 Task: Search one way flight ticket for 2 adults, 4 children and 1 infant on lap in business from Petersburg: Petersburg James A. Johnson Airport to Fort Wayne: Fort Wayne International Airport on 5-4-2023. Choice of flights is Royal air maroc. Number of bags: 8 checked bags. Price is upto 20000. Outbound departure time preference is 22:00.
Action: Mouse moved to (306, 260)
Screenshot: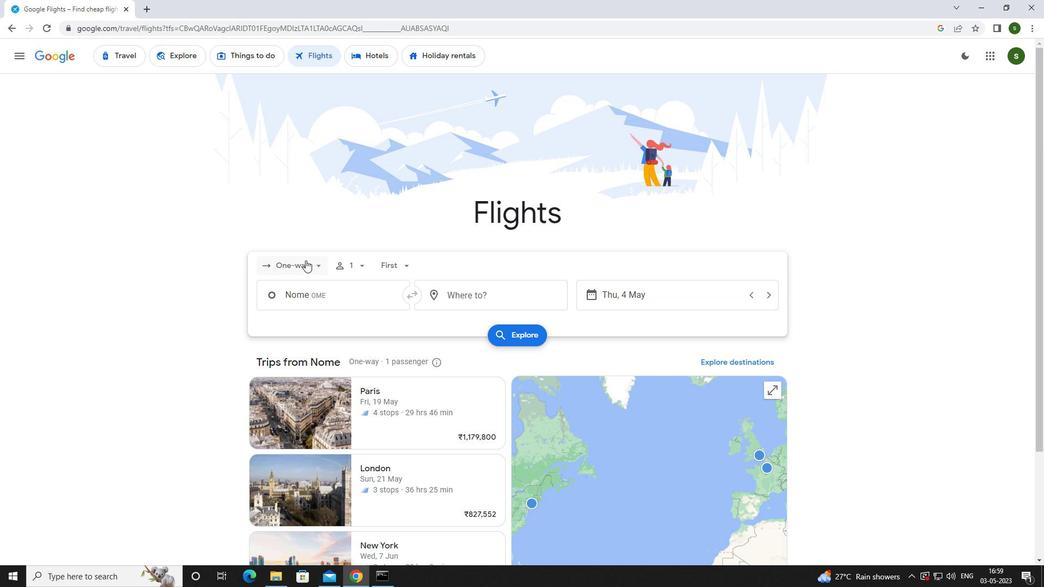 
Action: Mouse pressed left at (306, 260)
Screenshot: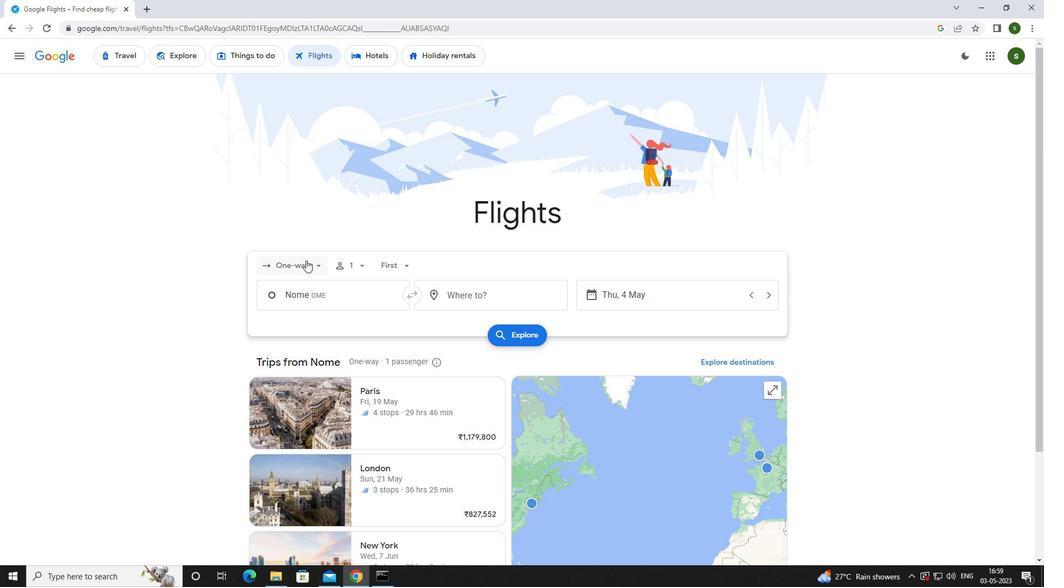 
Action: Mouse moved to (310, 313)
Screenshot: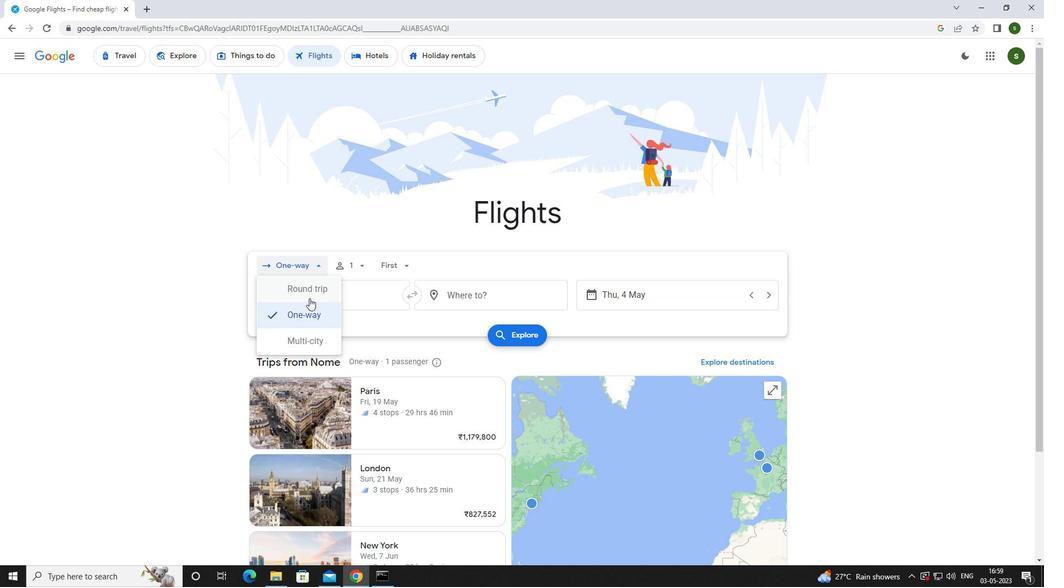
Action: Mouse pressed left at (310, 313)
Screenshot: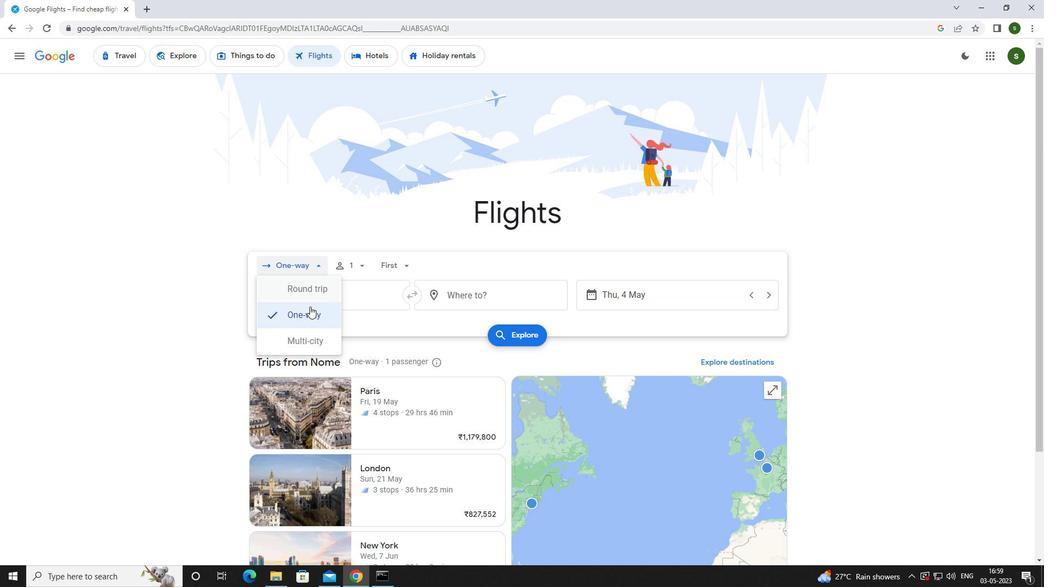 
Action: Mouse moved to (363, 262)
Screenshot: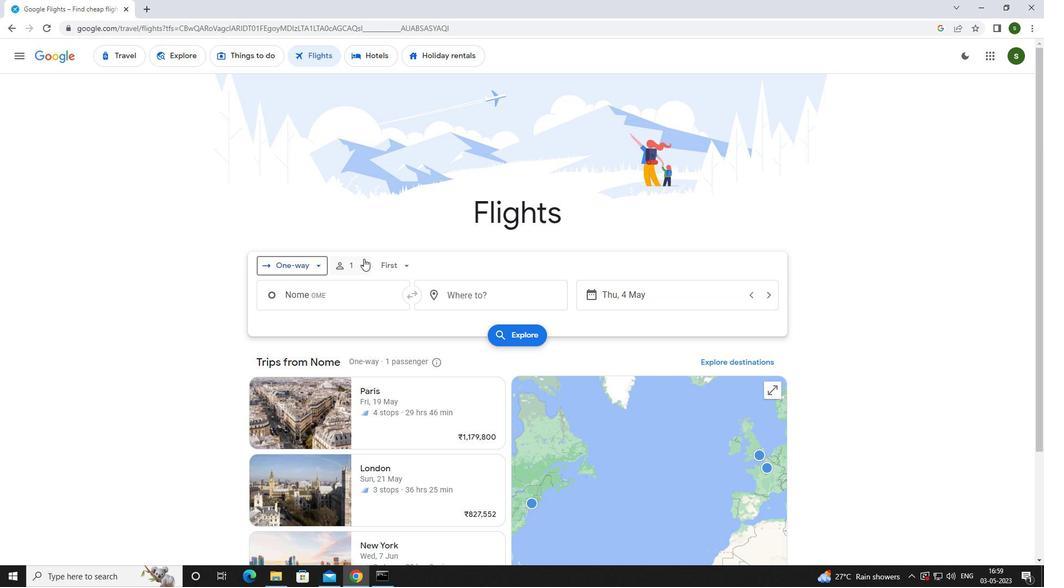 
Action: Mouse pressed left at (363, 262)
Screenshot: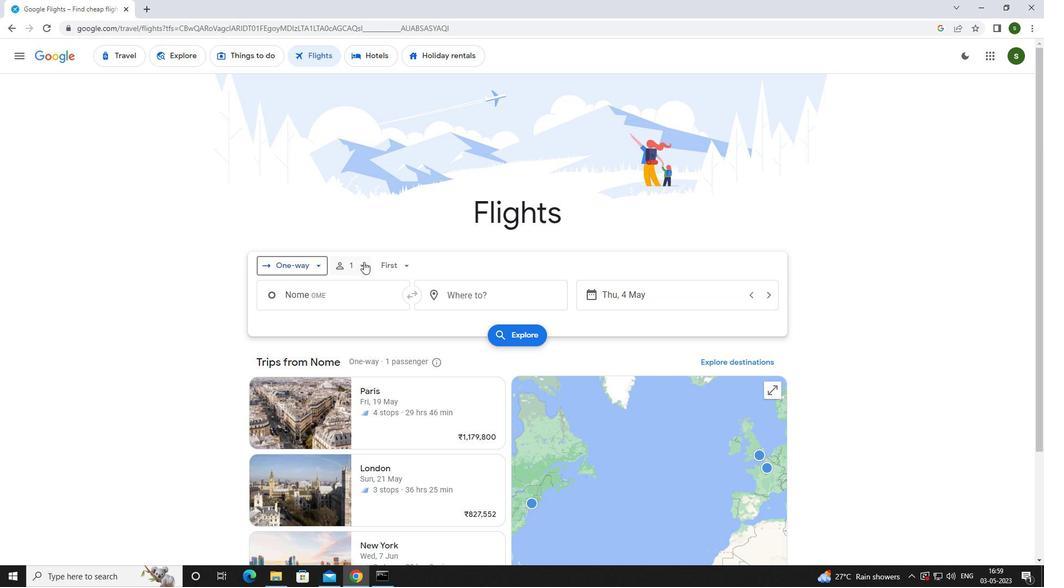 
Action: Mouse moved to (445, 295)
Screenshot: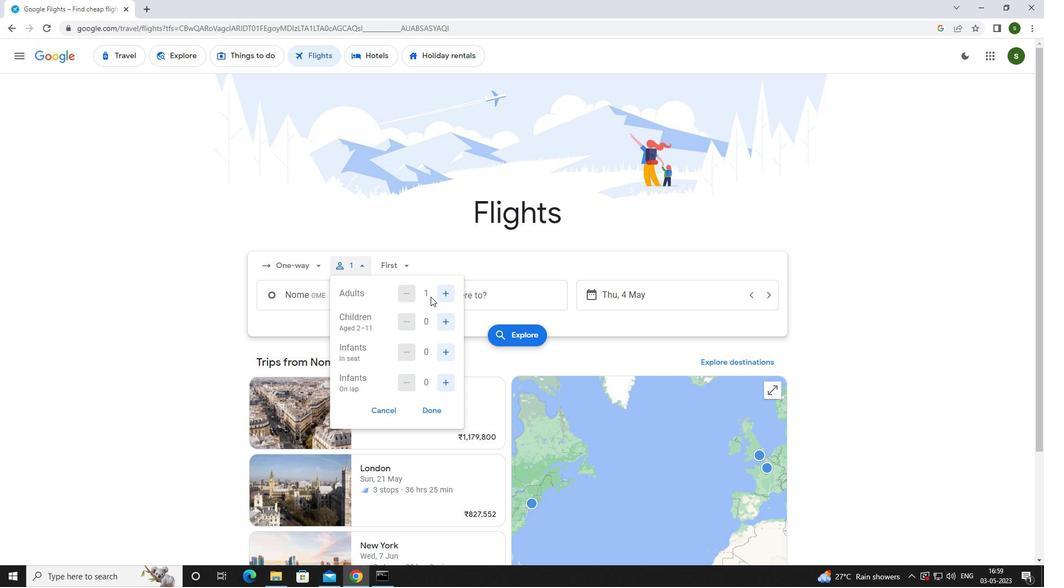 
Action: Mouse pressed left at (445, 295)
Screenshot: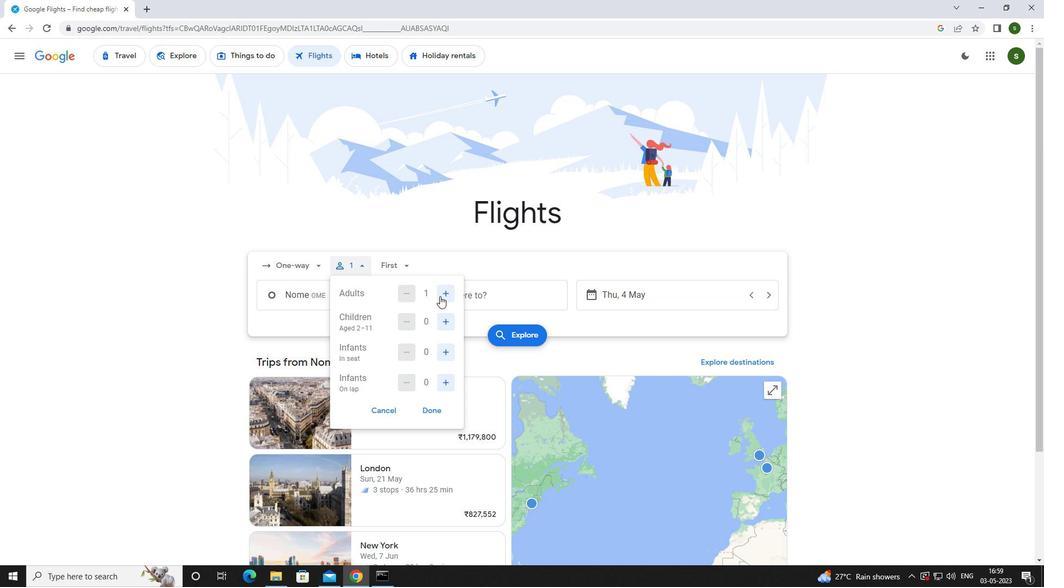 
Action: Mouse moved to (442, 320)
Screenshot: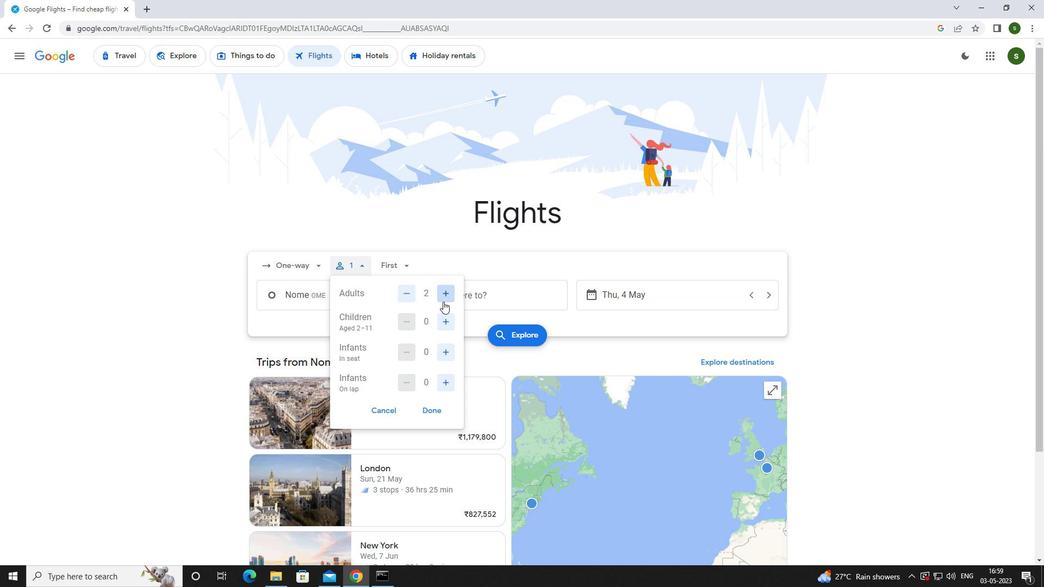 
Action: Mouse pressed left at (442, 320)
Screenshot: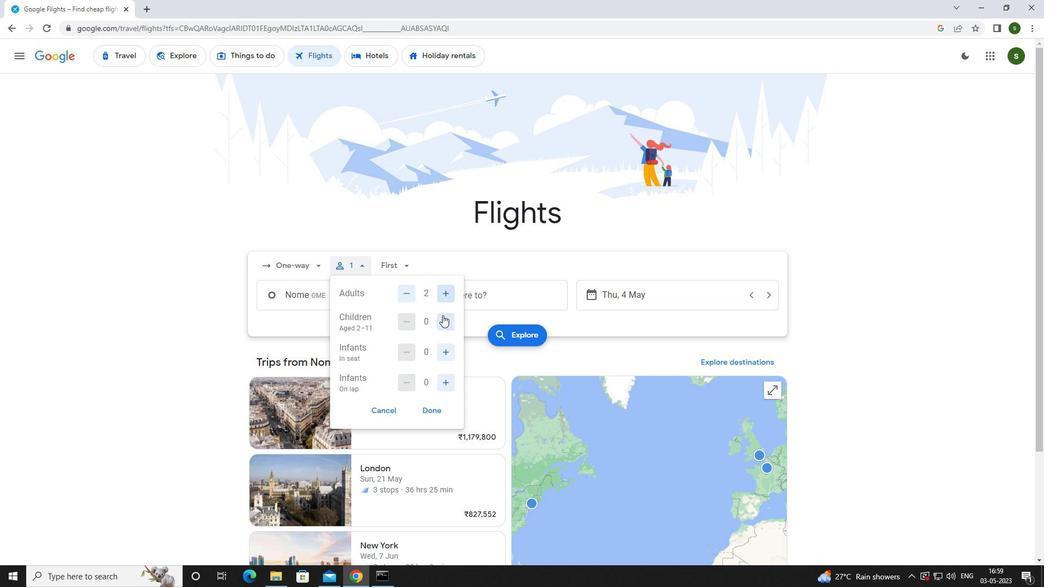 
Action: Mouse moved to (442, 320)
Screenshot: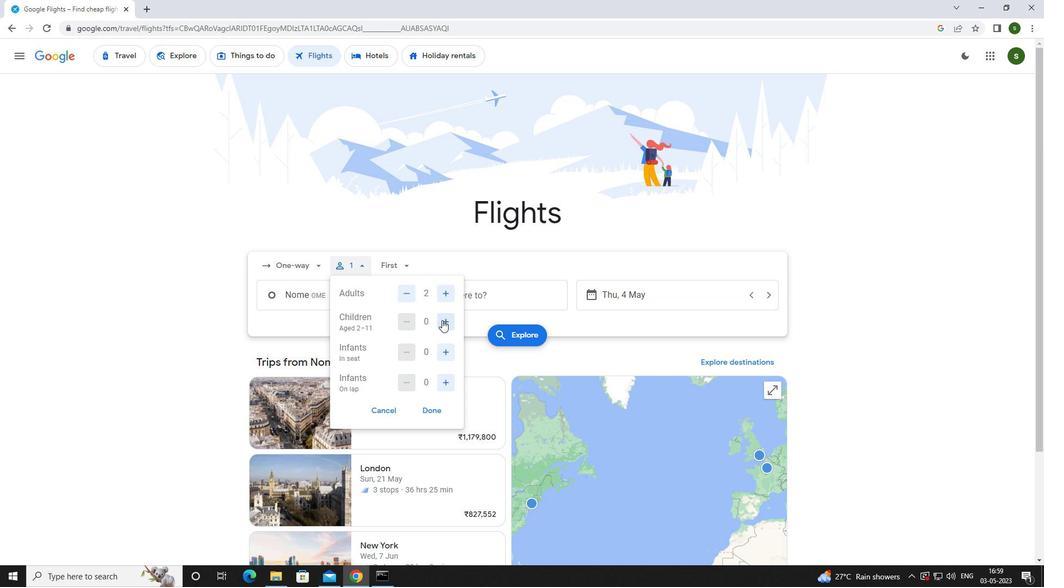 
Action: Mouse pressed left at (442, 320)
Screenshot: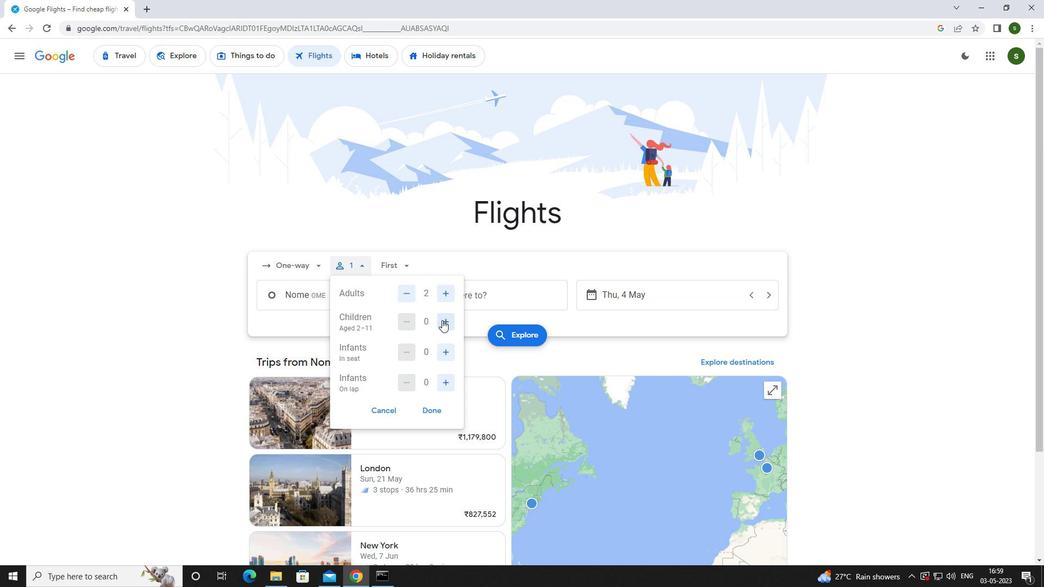 
Action: Mouse pressed left at (442, 320)
Screenshot: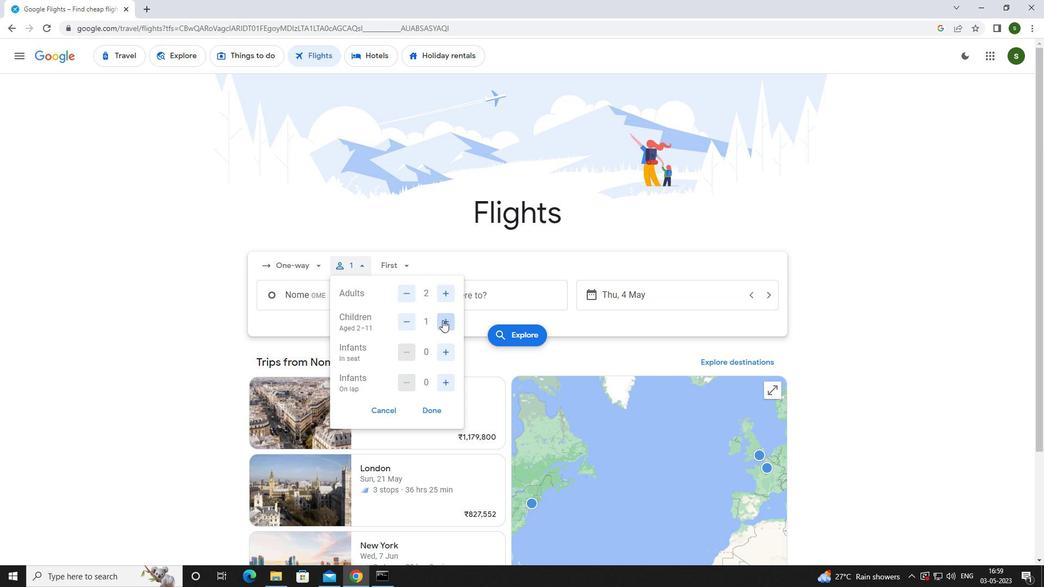 
Action: Mouse pressed left at (442, 320)
Screenshot: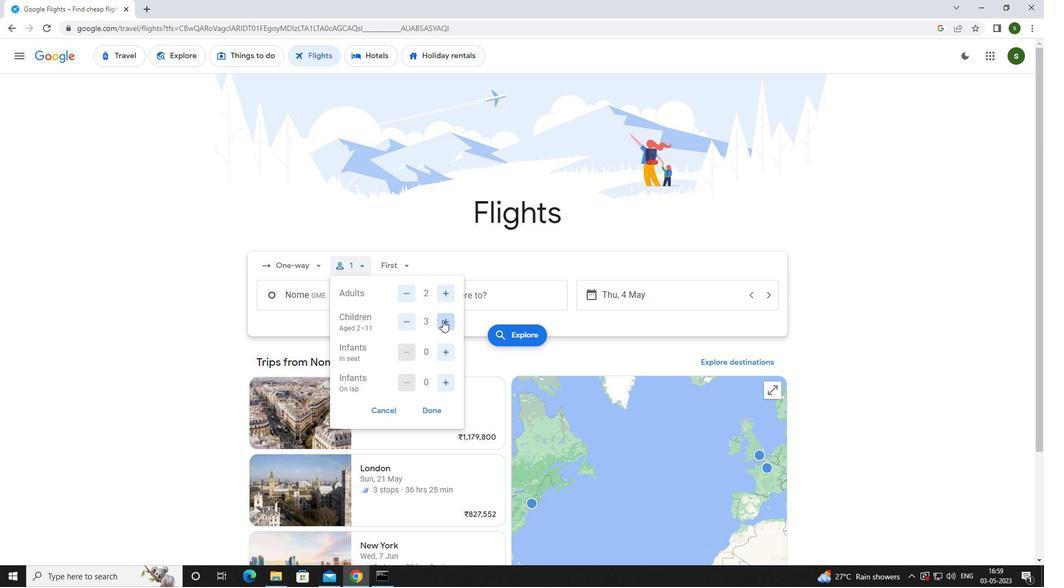 
Action: Mouse moved to (441, 373)
Screenshot: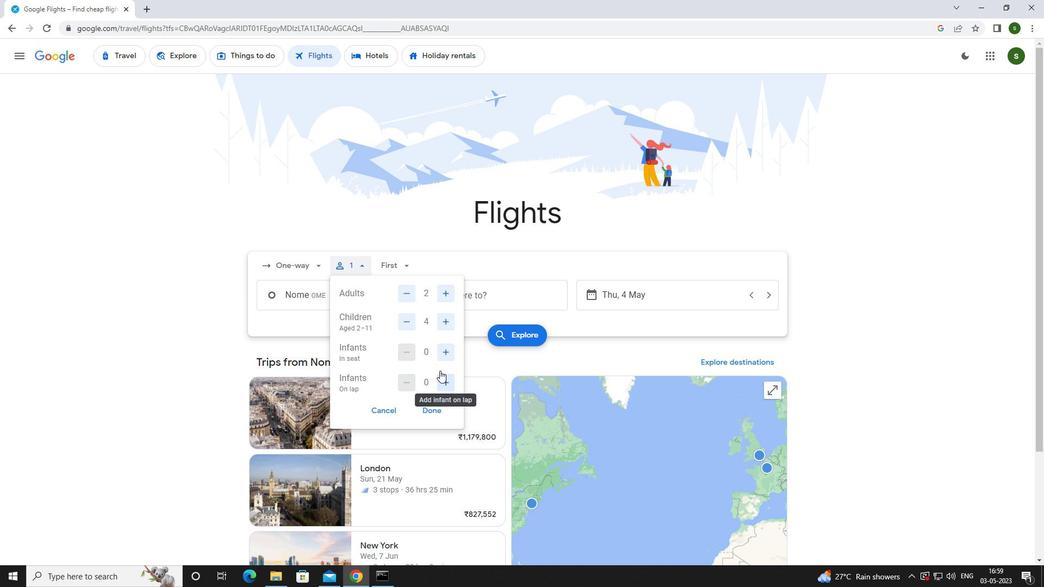 
Action: Mouse pressed left at (441, 373)
Screenshot: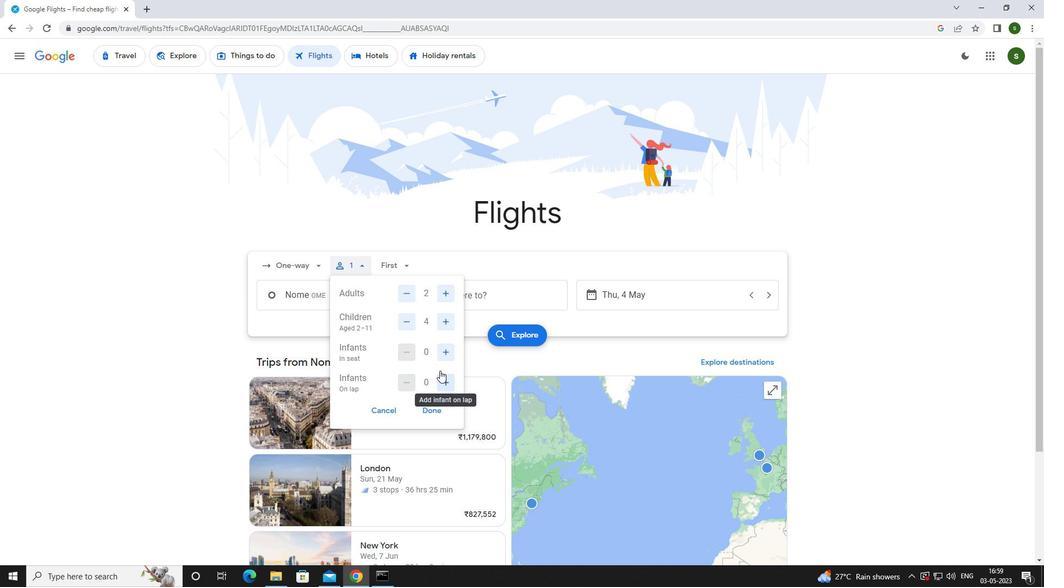 
Action: Mouse moved to (410, 266)
Screenshot: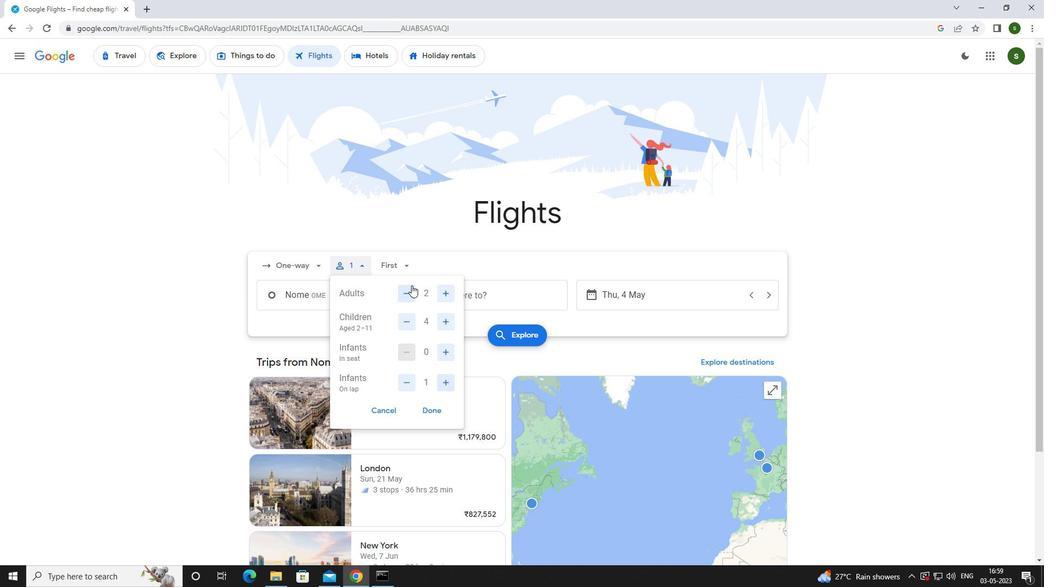 
Action: Mouse pressed left at (410, 266)
Screenshot: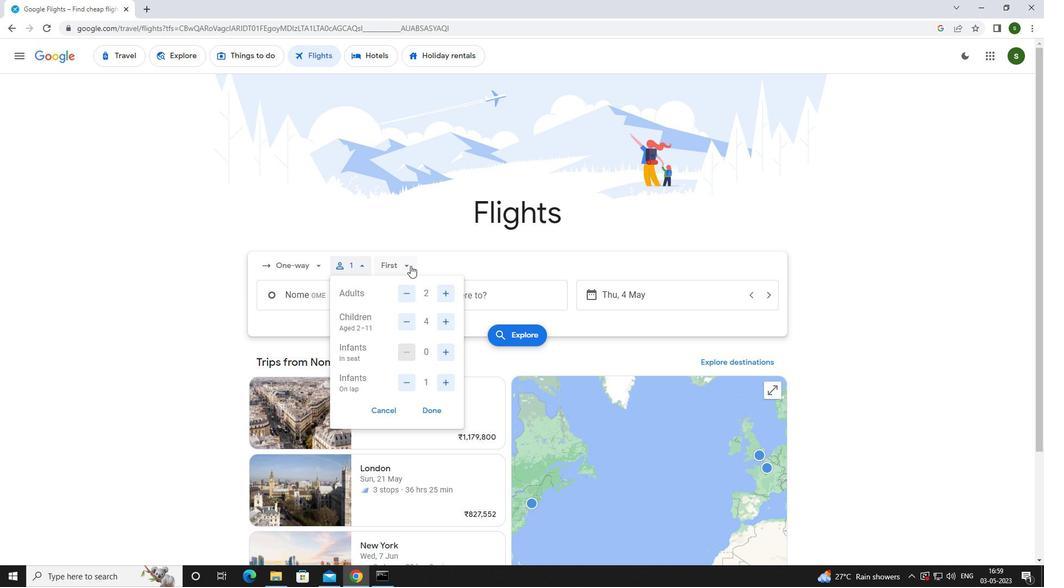 
Action: Mouse moved to (405, 341)
Screenshot: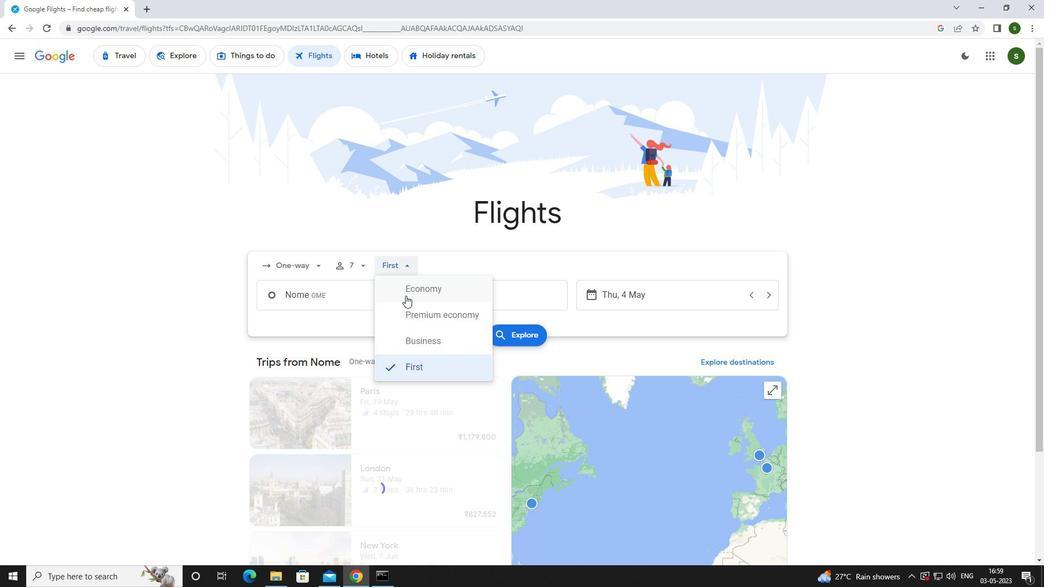 
Action: Mouse pressed left at (405, 341)
Screenshot: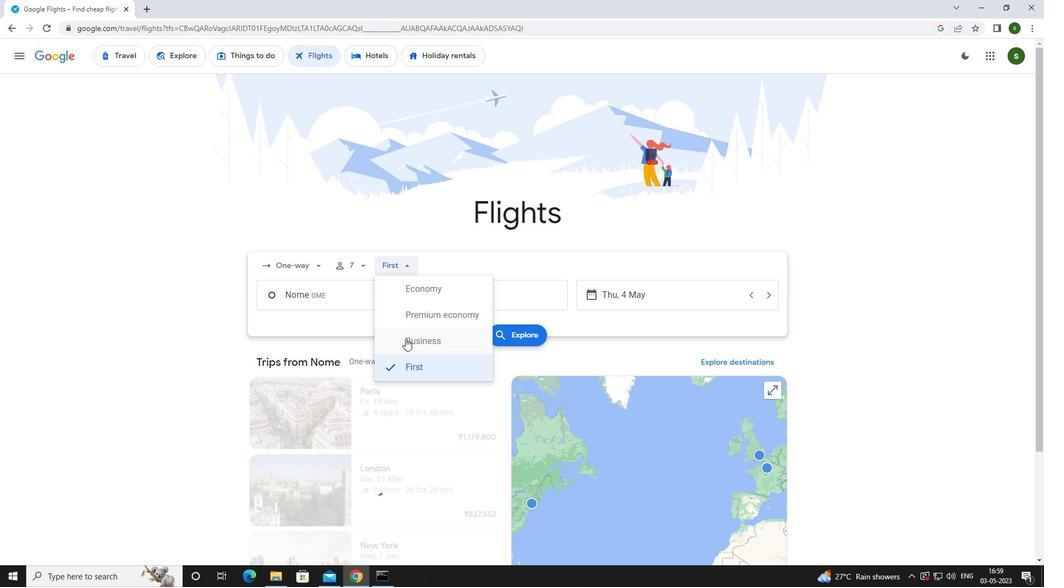 
Action: Mouse moved to (364, 298)
Screenshot: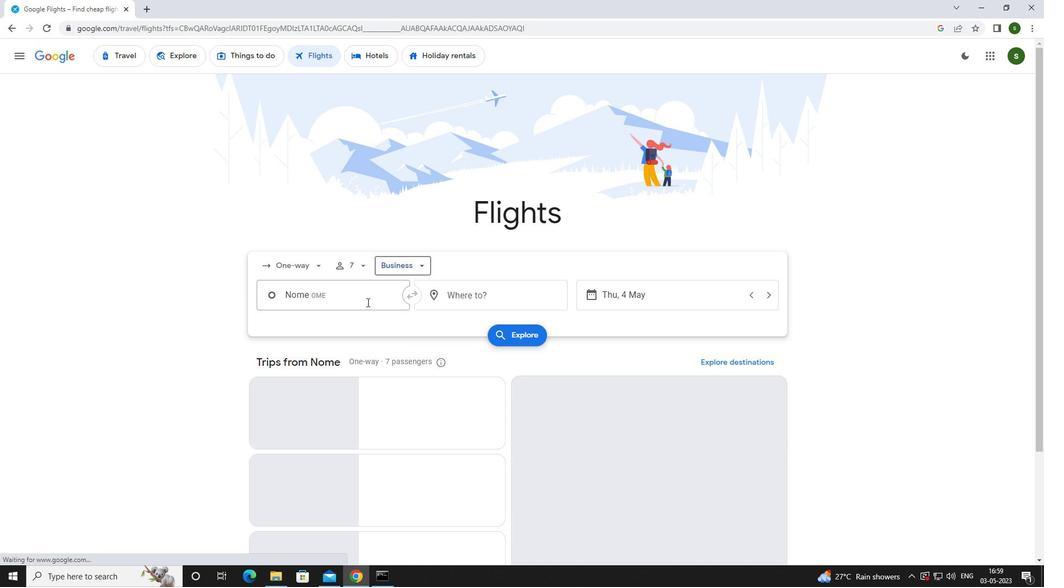 
Action: Mouse pressed left at (364, 298)
Screenshot: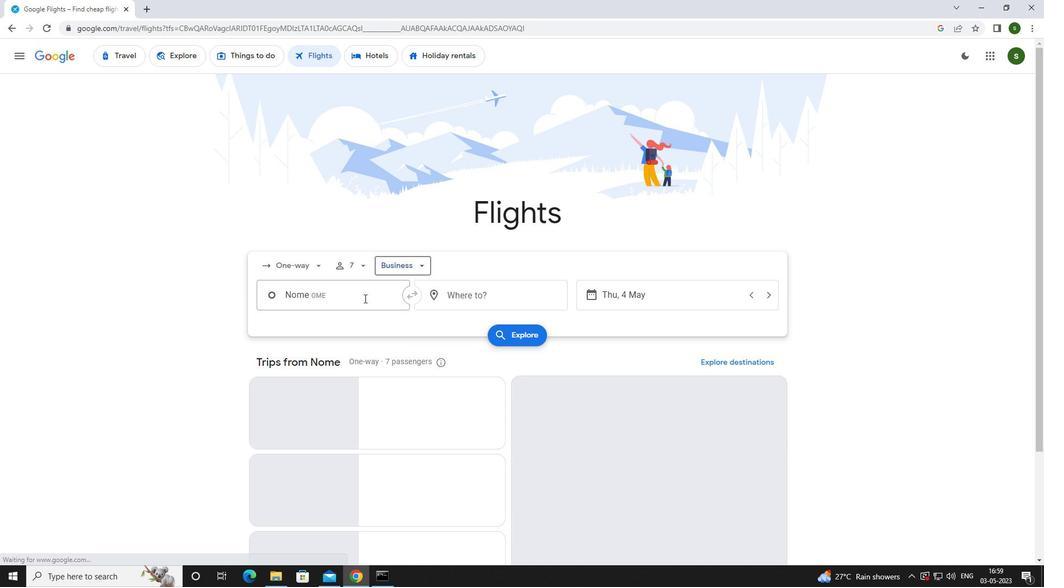 
Action: Mouse moved to (363, 298)
Screenshot: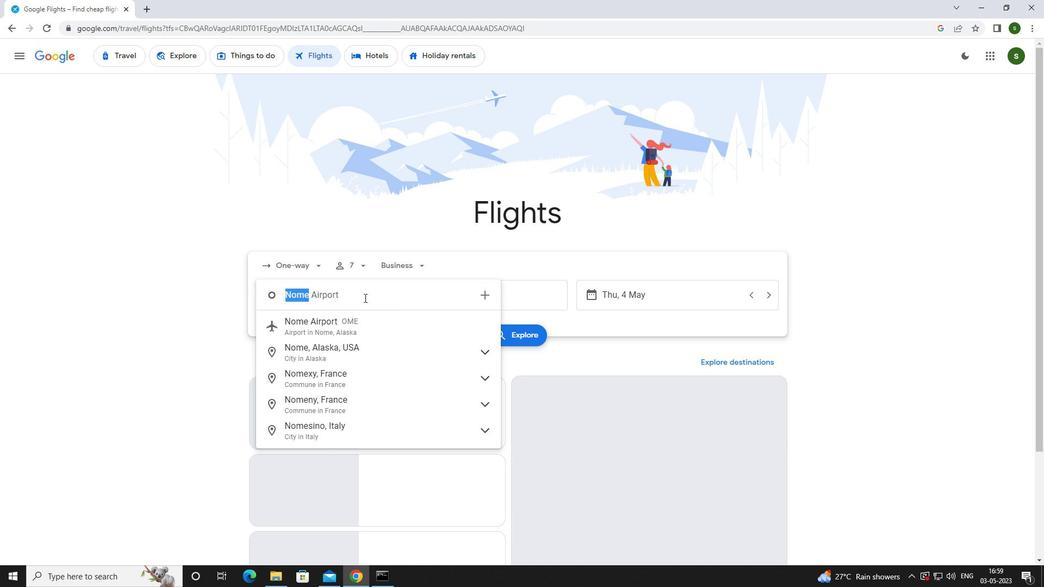 
Action: Key pressed <Key.caps_lock>p<Key.caps_lock>etersburd<Key.backspace>g
Screenshot: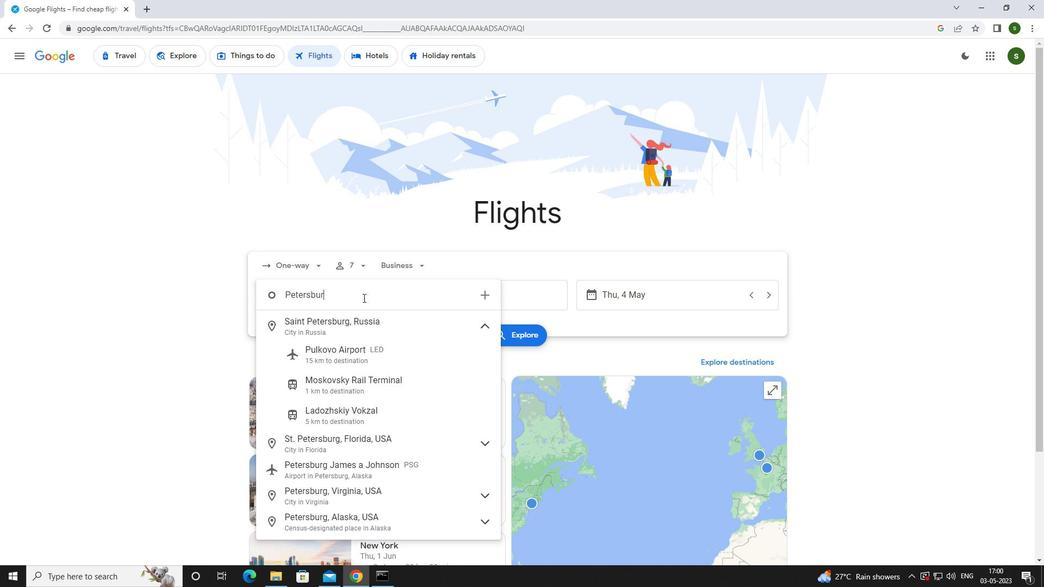 
Action: Mouse moved to (363, 297)
Screenshot: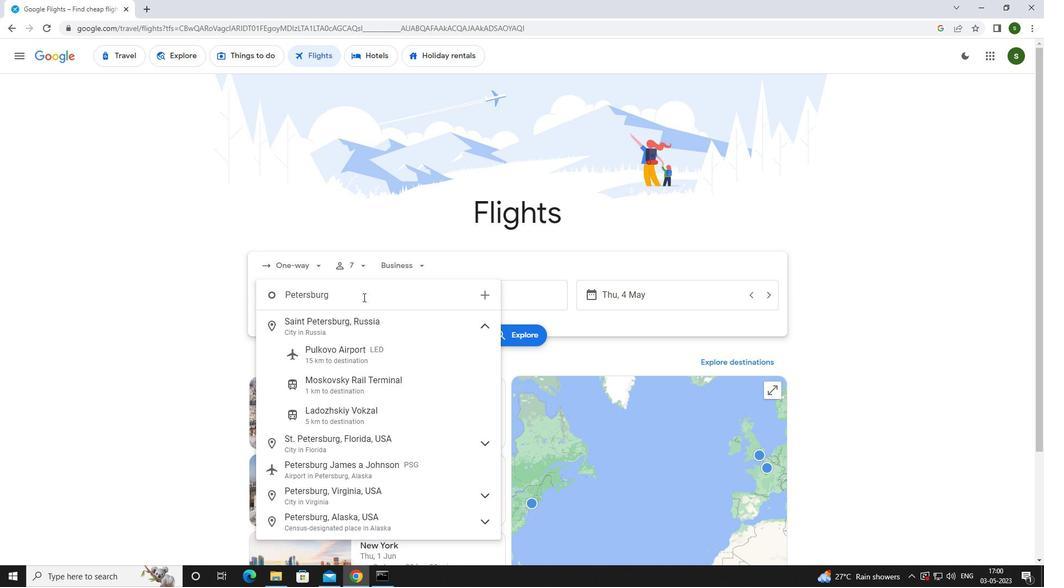 
Action: Key pressed <Key.space>
Screenshot: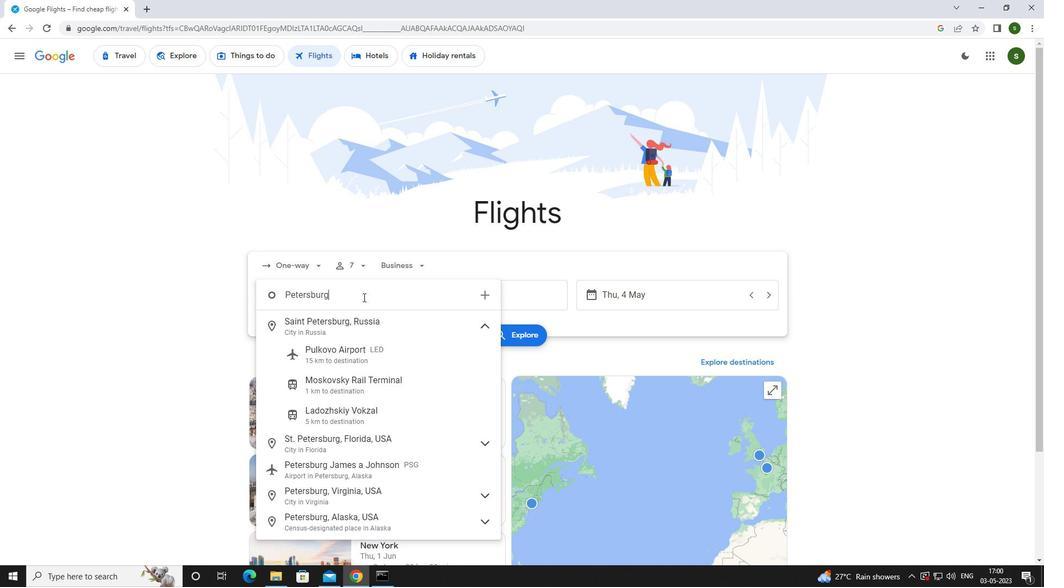 
Action: Mouse moved to (379, 467)
Screenshot: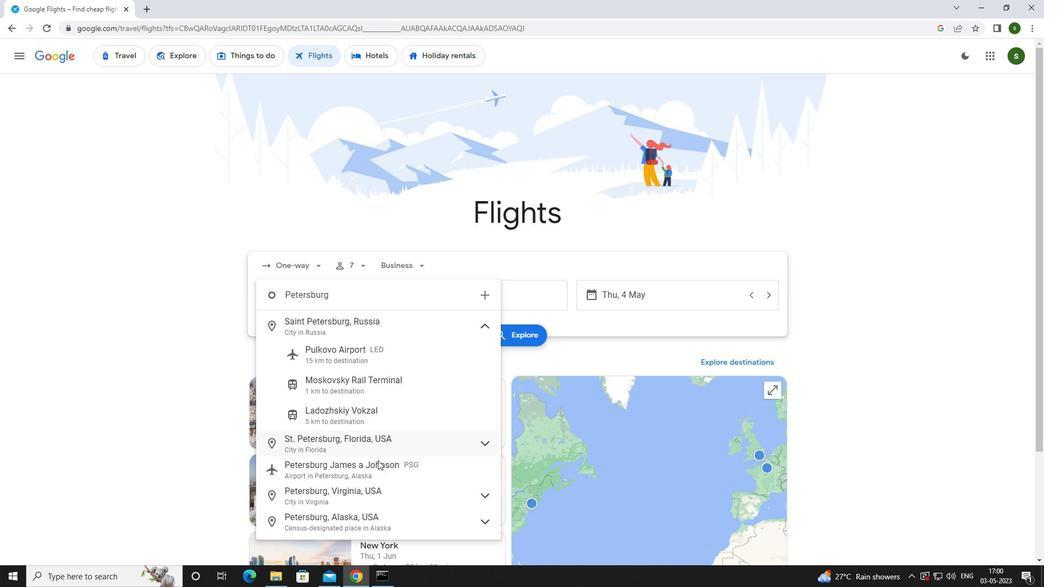 
Action: Mouse pressed left at (379, 467)
Screenshot: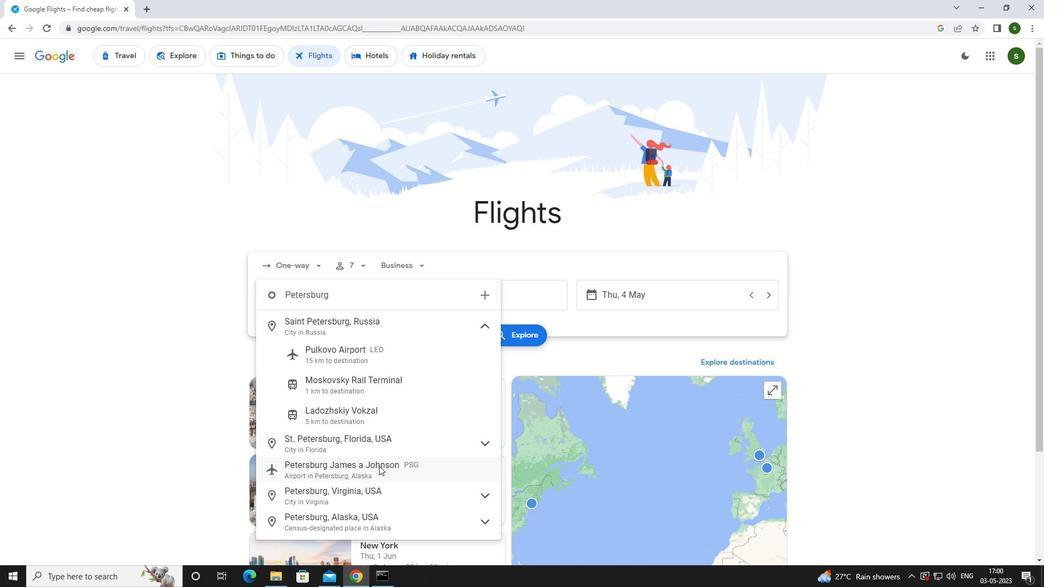 
Action: Mouse moved to (456, 294)
Screenshot: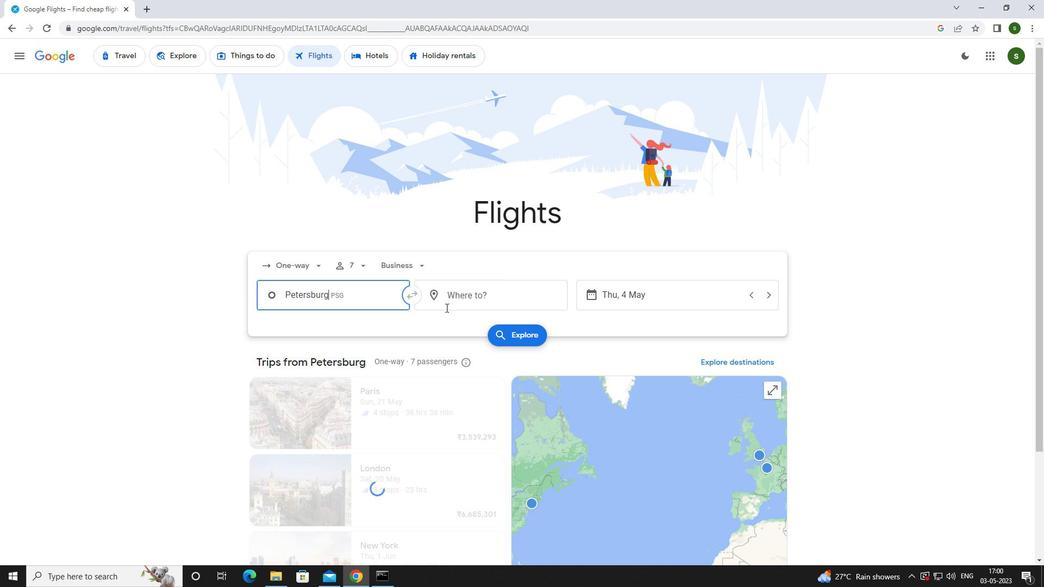 
Action: Mouse pressed left at (456, 294)
Screenshot: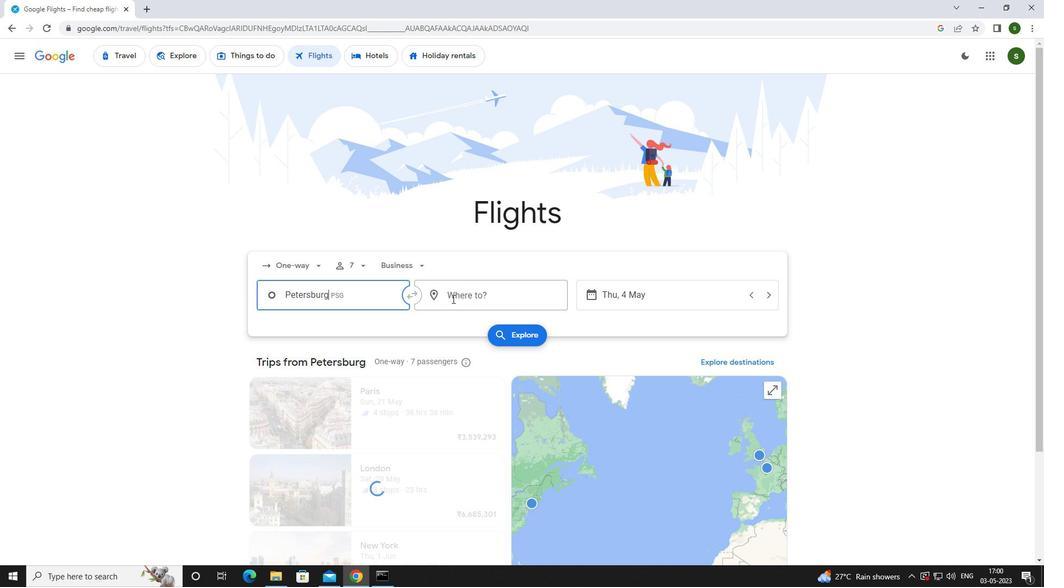 
Action: Mouse moved to (444, 298)
Screenshot: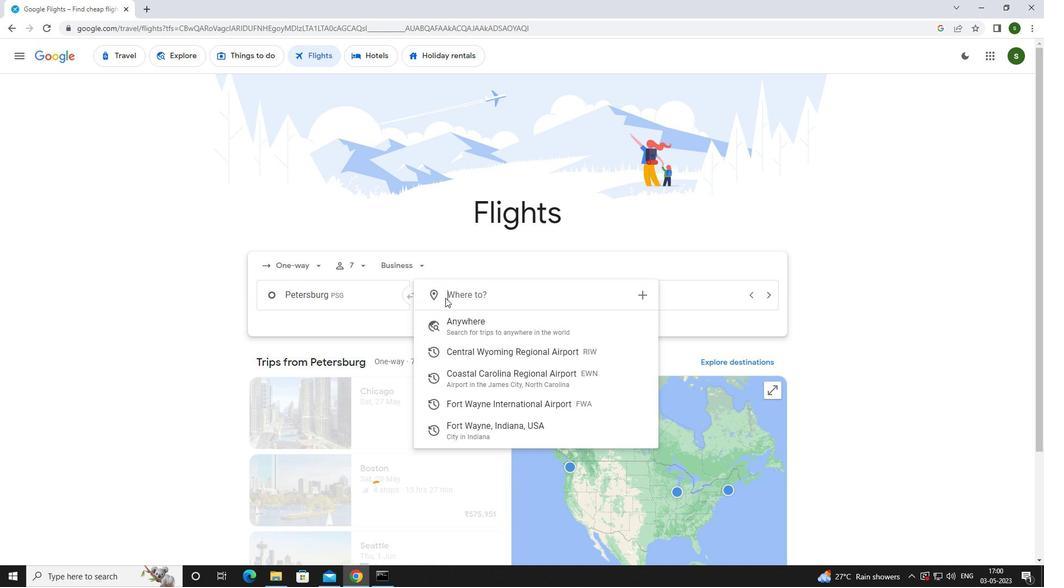 
Action: Key pressed <Key.caps_lock>f<Key.caps_lock>ort<Key.space>
Screenshot: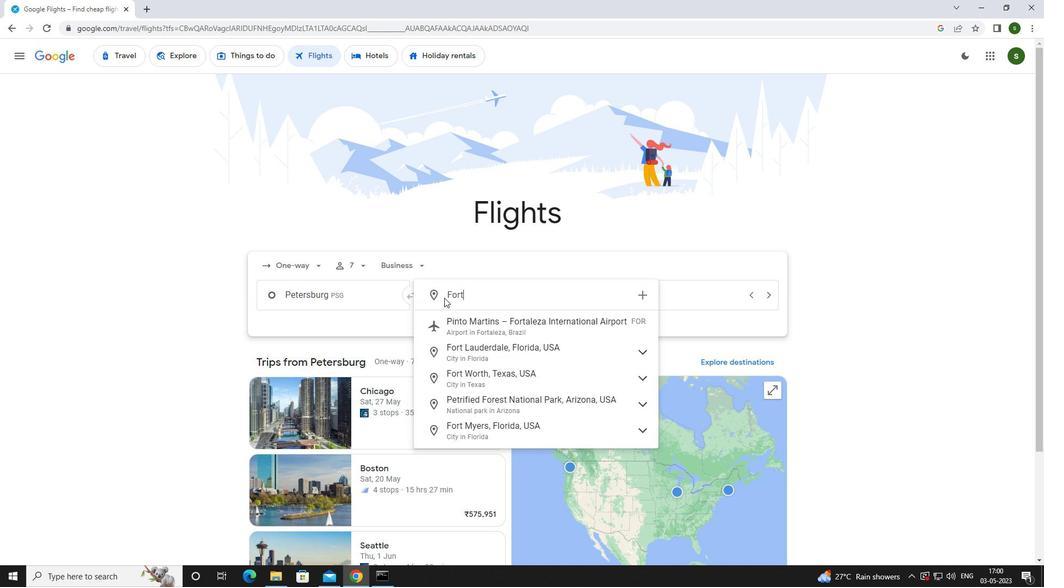
Action: Mouse moved to (442, 298)
Screenshot: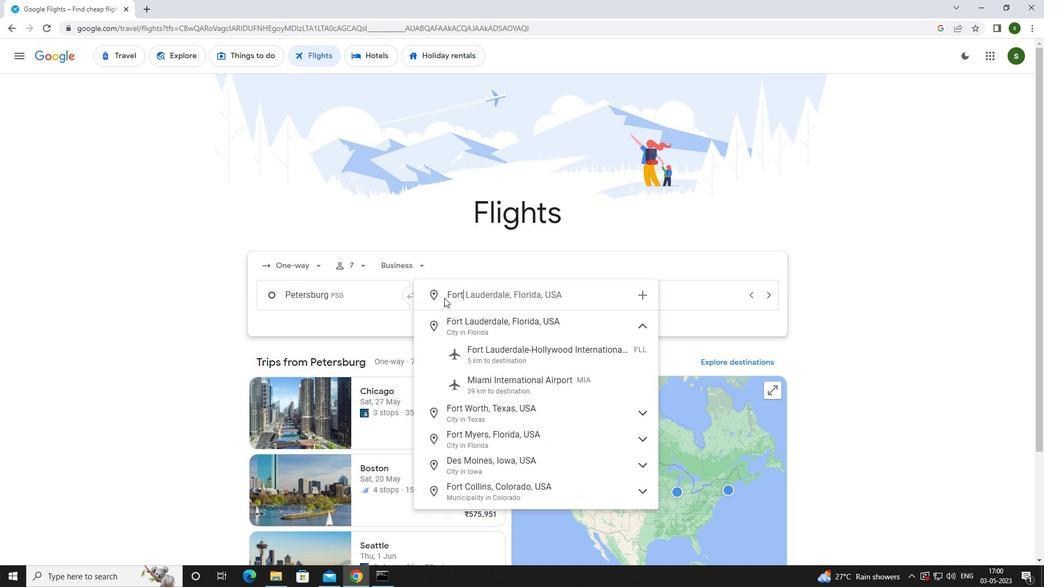 
Action: Key pressed <Key.caps_lock>
Screenshot: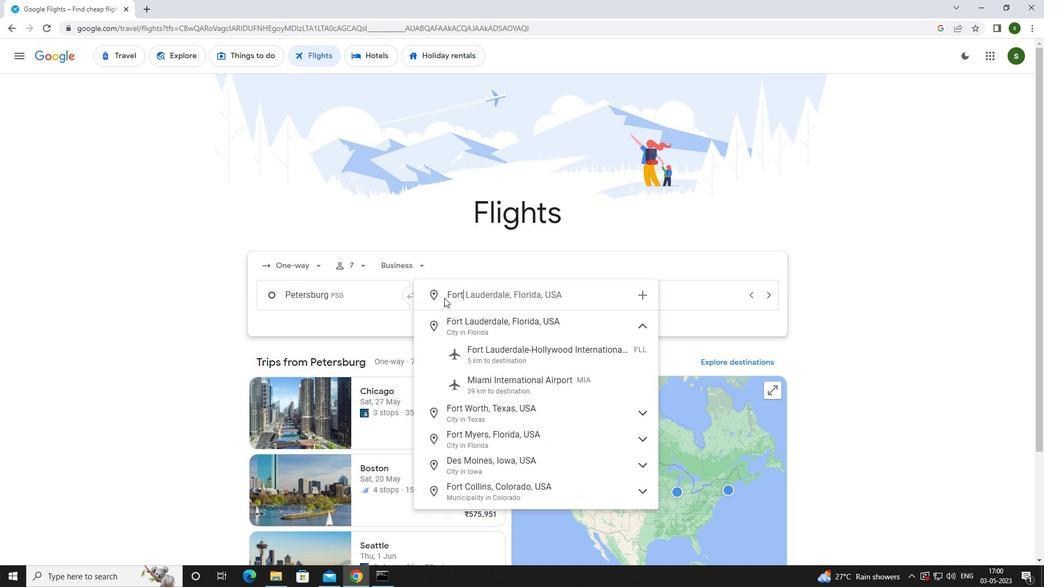 
Action: Mouse moved to (435, 300)
Screenshot: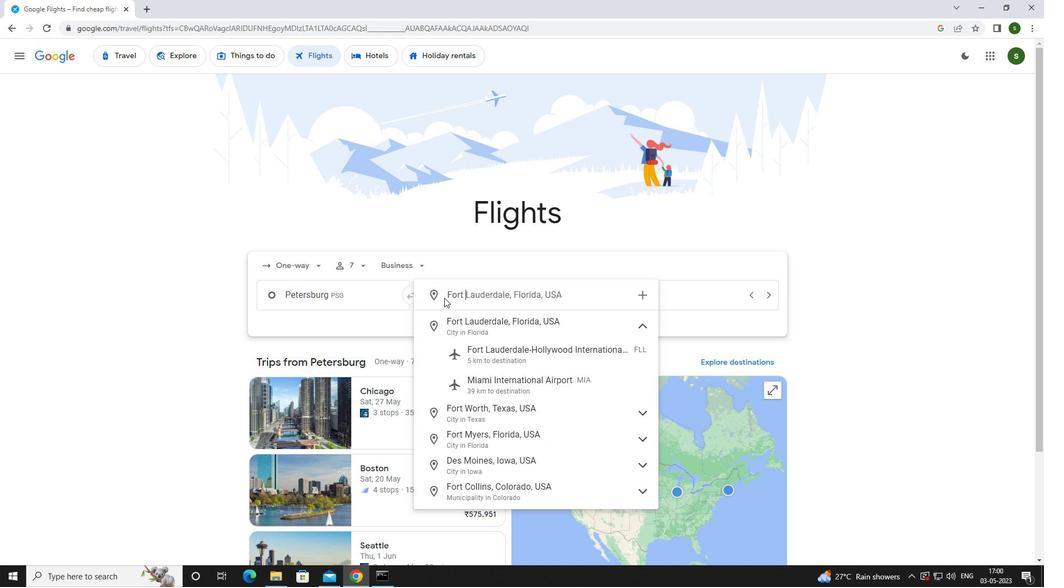 
Action: Key pressed w<Key.caps_lock>A
Screenshot: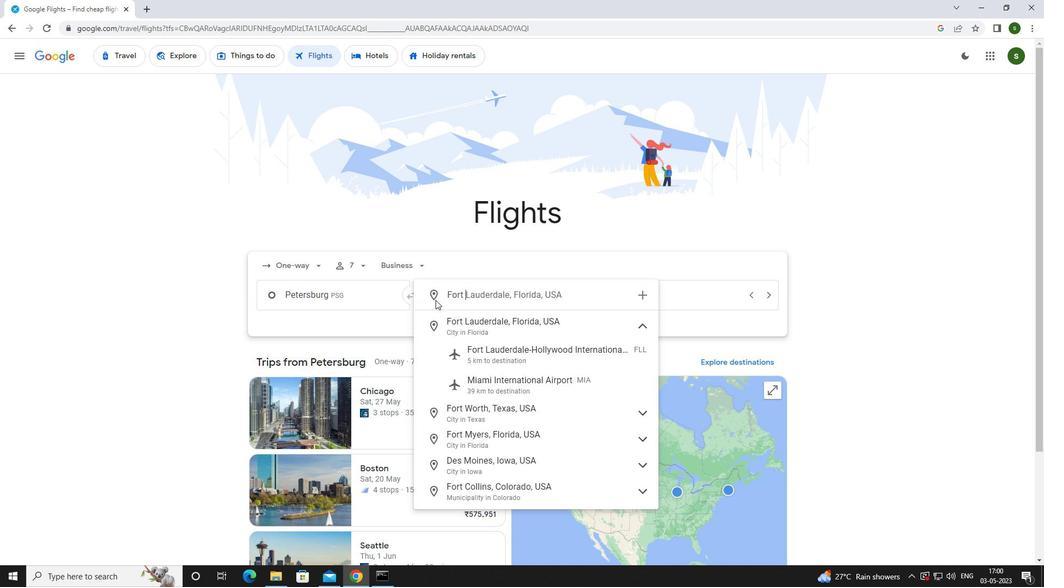 
Action: Mouse moved to (435, 300)
Screenshot: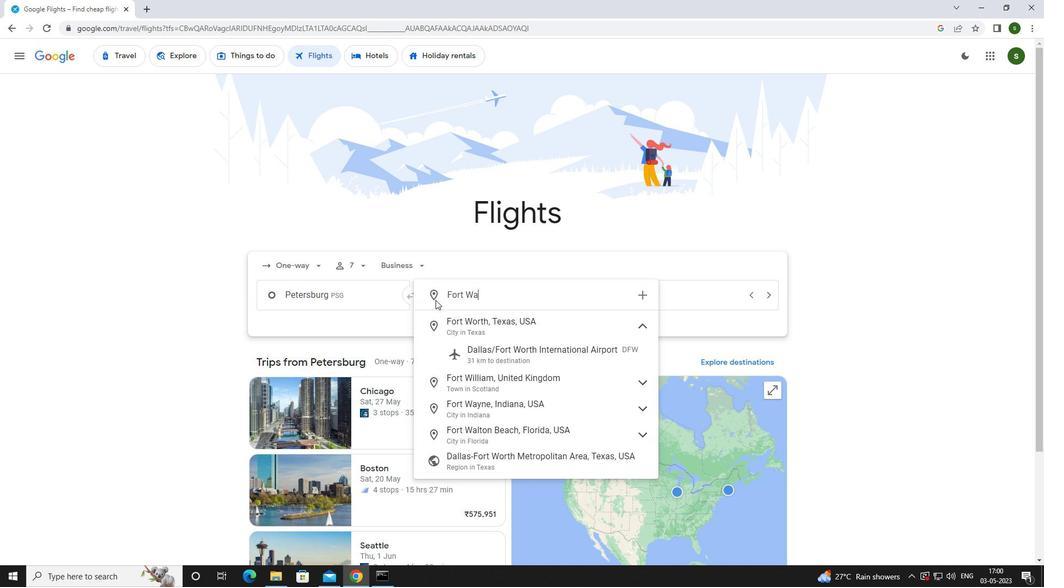 
Action: Key pressed y
Screenshot: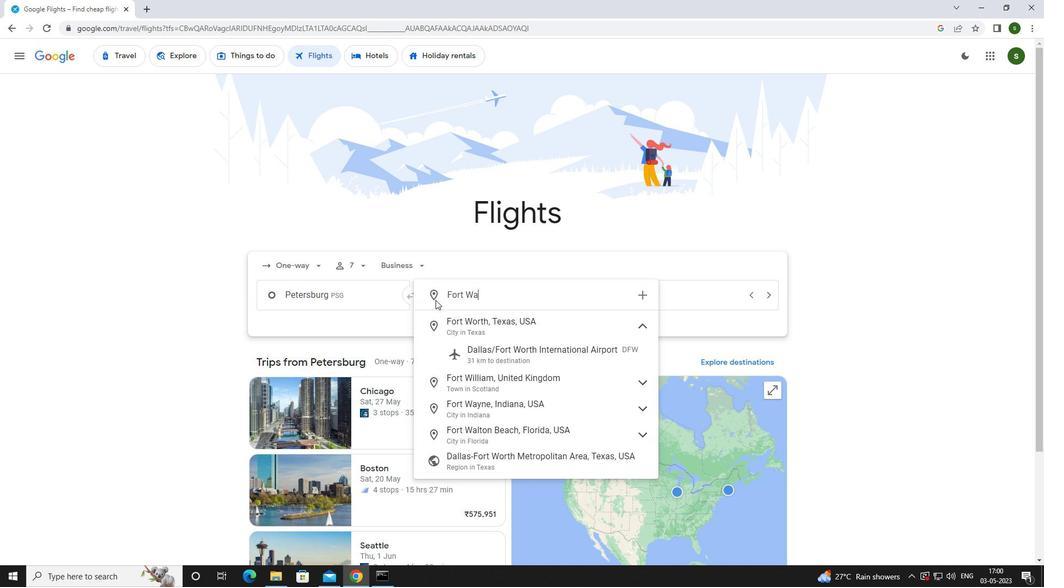 
Action: Mouse moved to (492, 354)
Screenshot: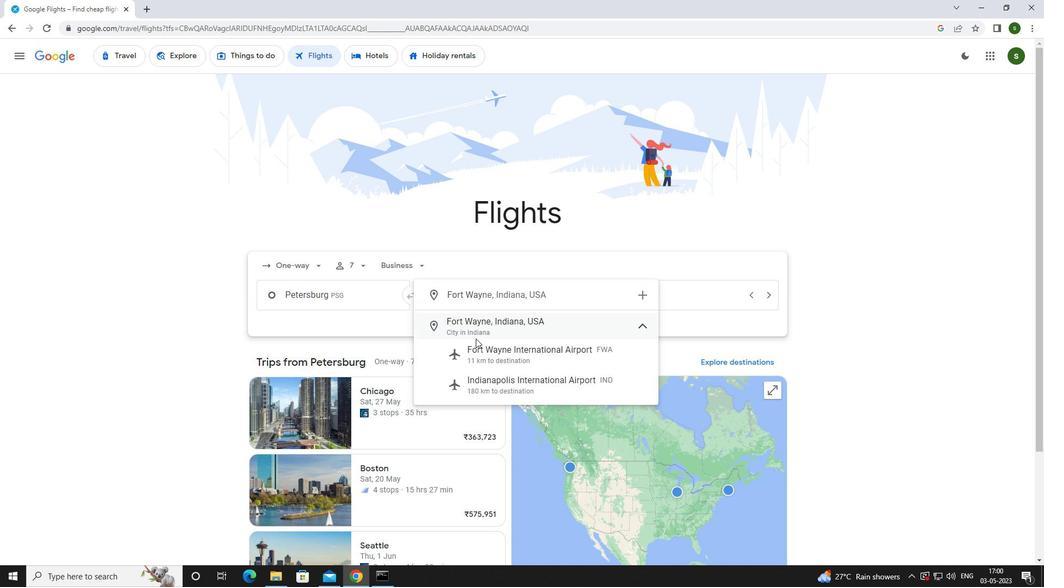 
Action: Mouse pressed left at (492, 354)
Screenshot: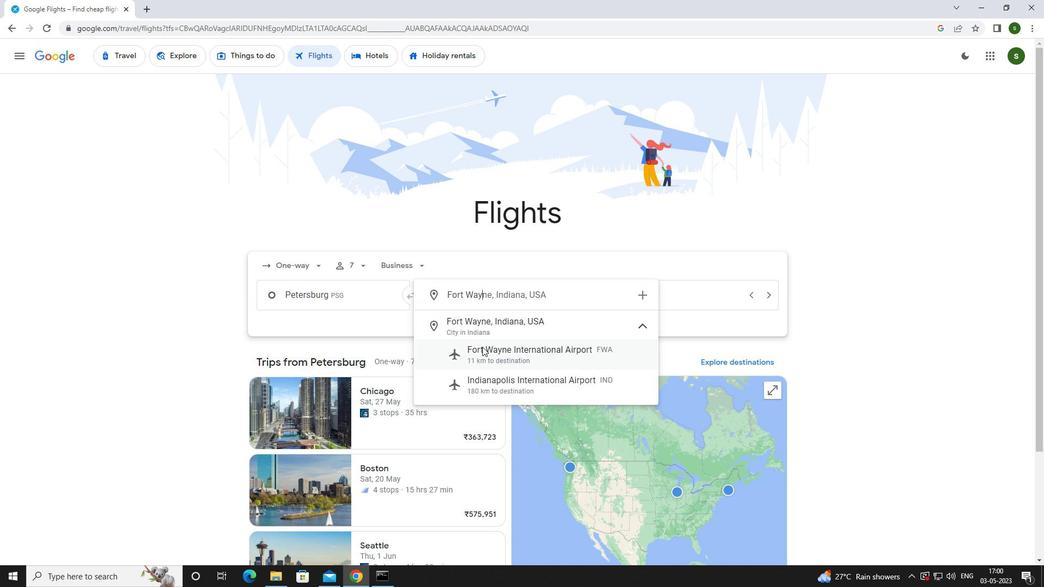 
Action: Mouse moved to (659, 294)
Screenshot: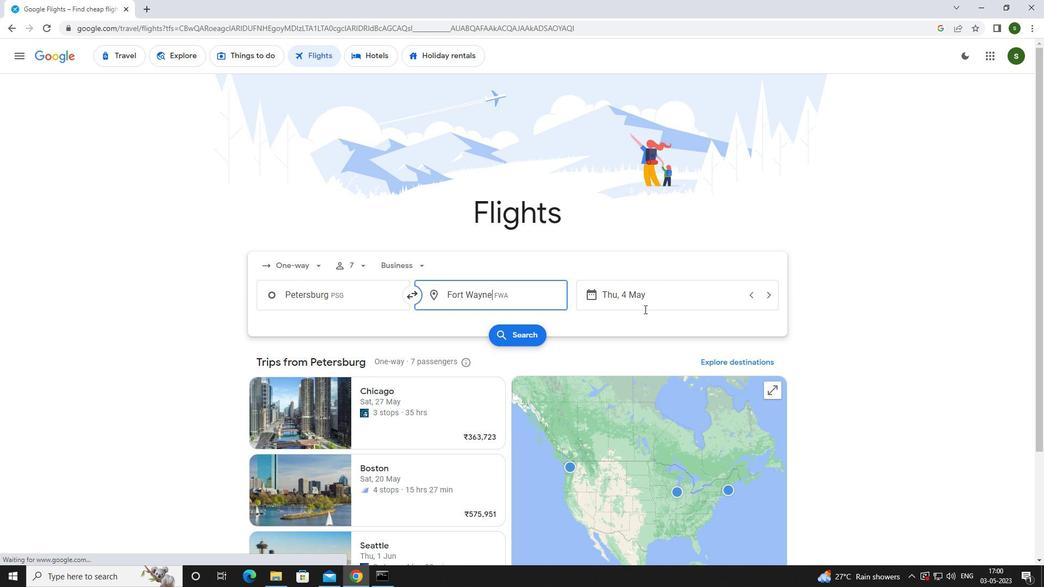 
Action: Mouse pressed left at (659, 294)
Screenshot: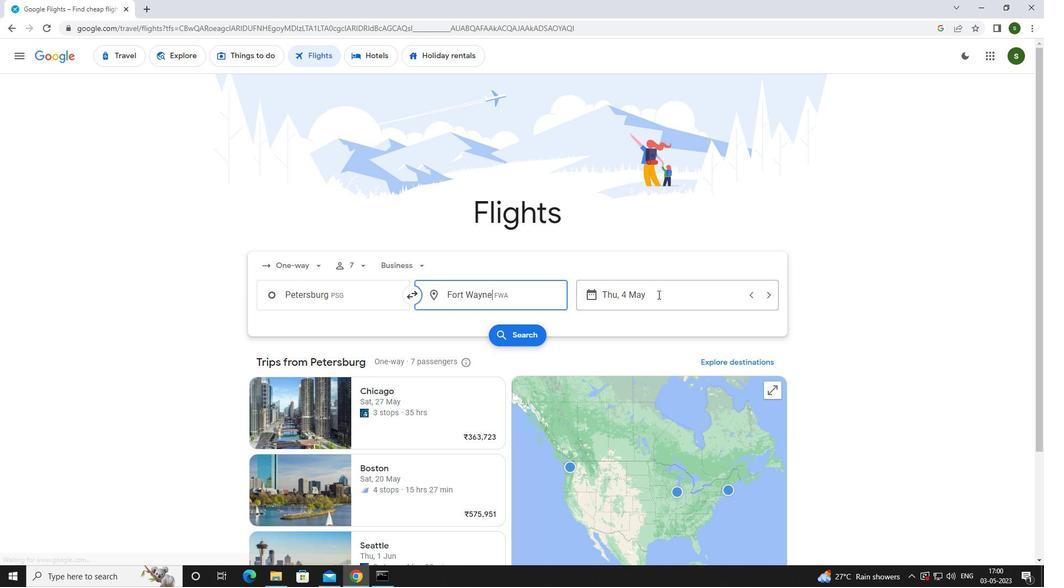 
Action: Mouse moved to (502, 370)
Screenshot: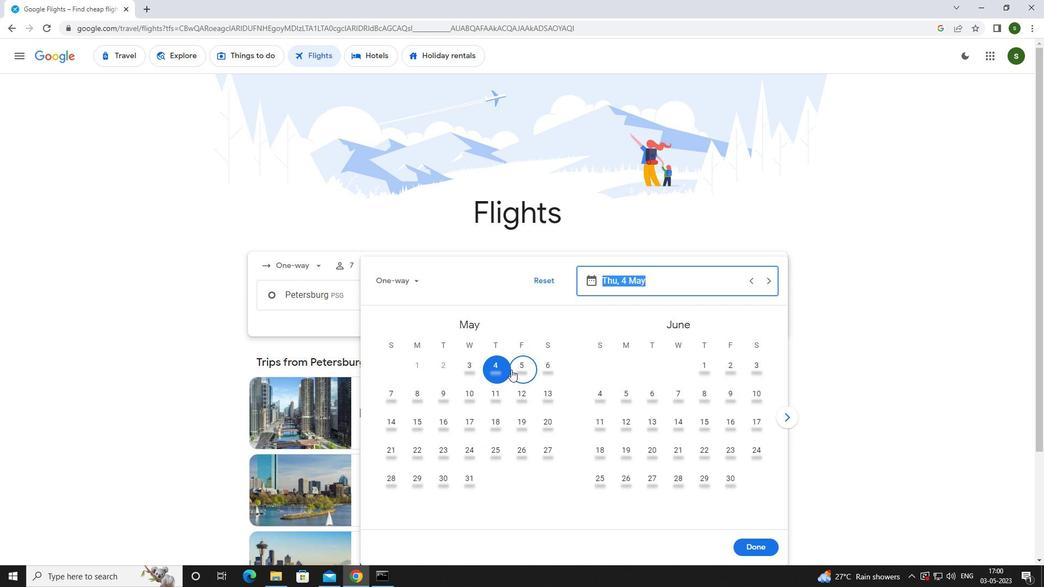 
Action: Mouse pressed left at (502, 370)
Screenshot: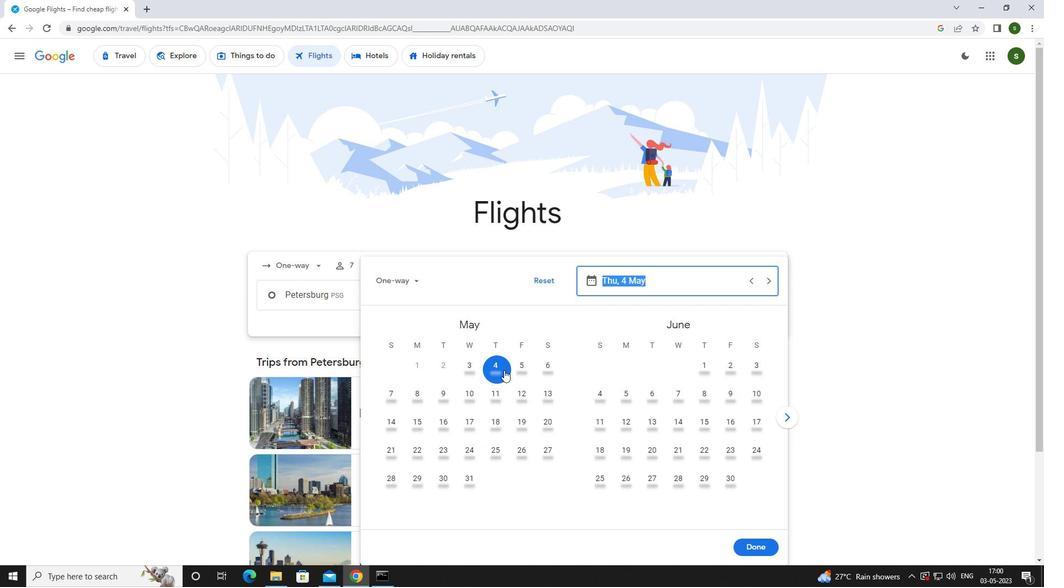 
Action: Mouse moved to (756, 542)
Screenshot: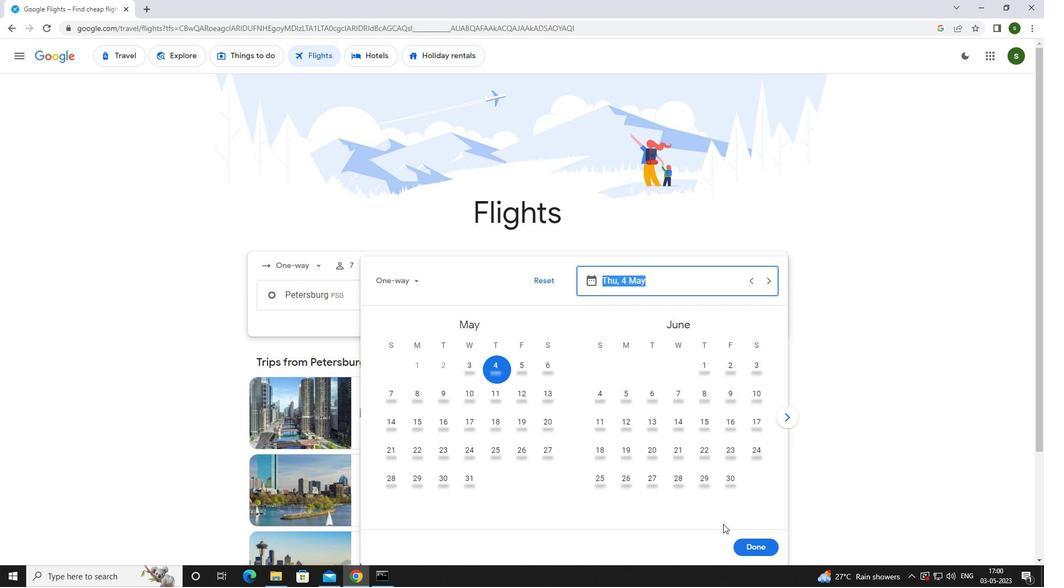 
Action: Mouse pressed left at (756, 542)
Screenshot: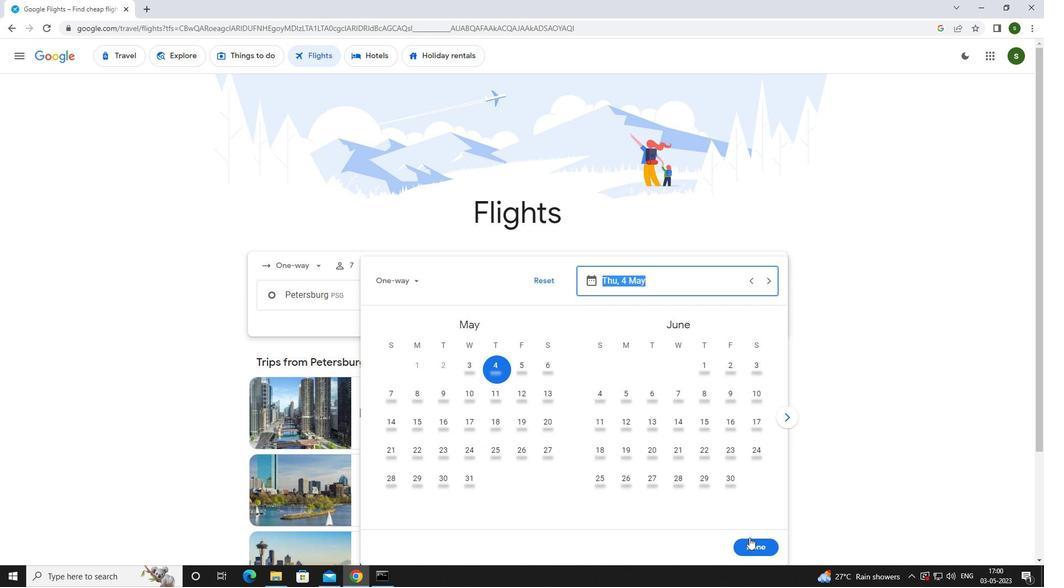 
Action: Mouse moved to (503, 328)
Screenshot: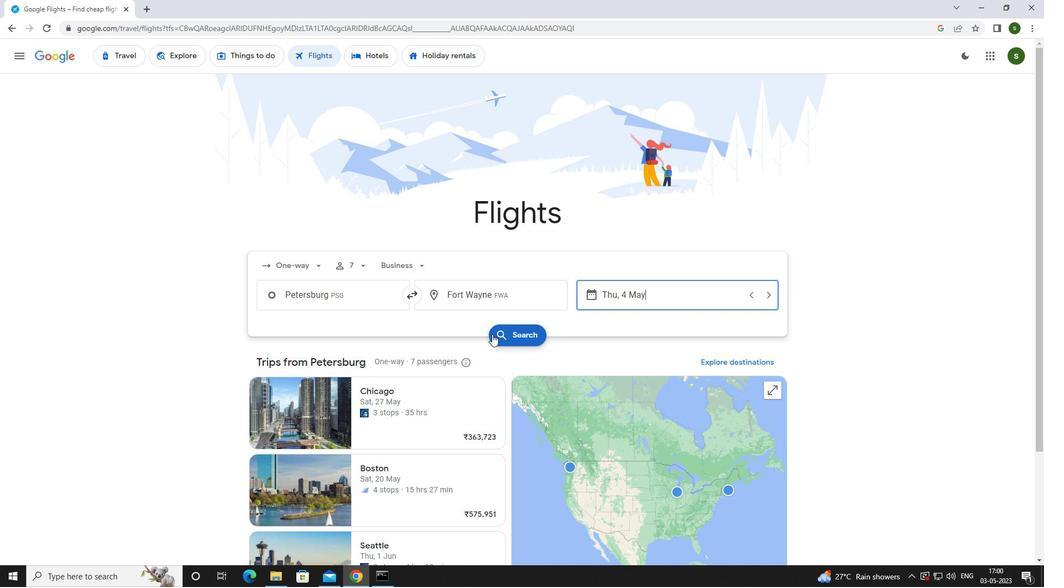 
Action: Mouse pressed left at (503, 328)
Screenshot: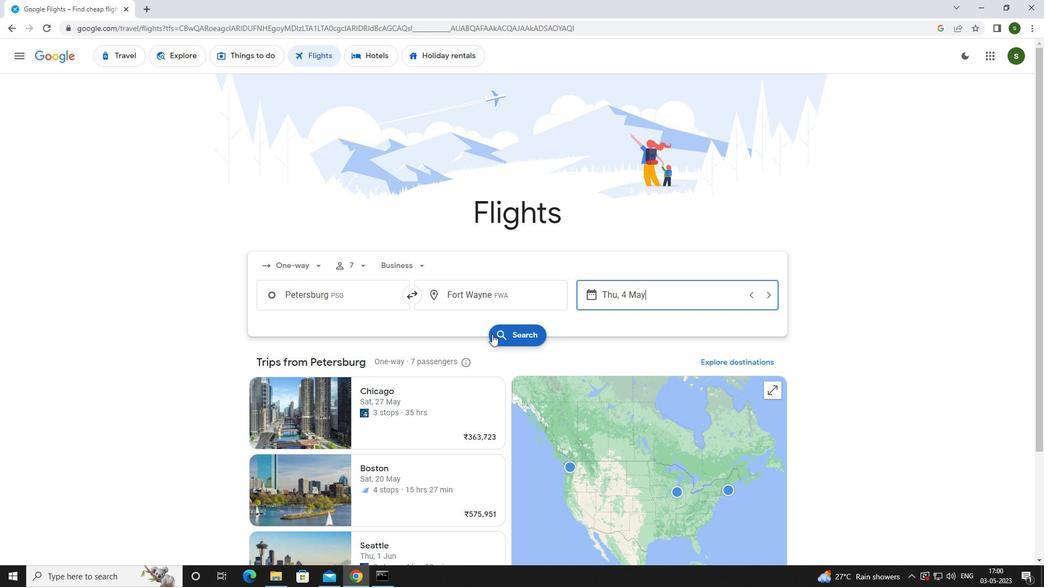 
Action: Mouse moved to (282, 155)
Screenshot: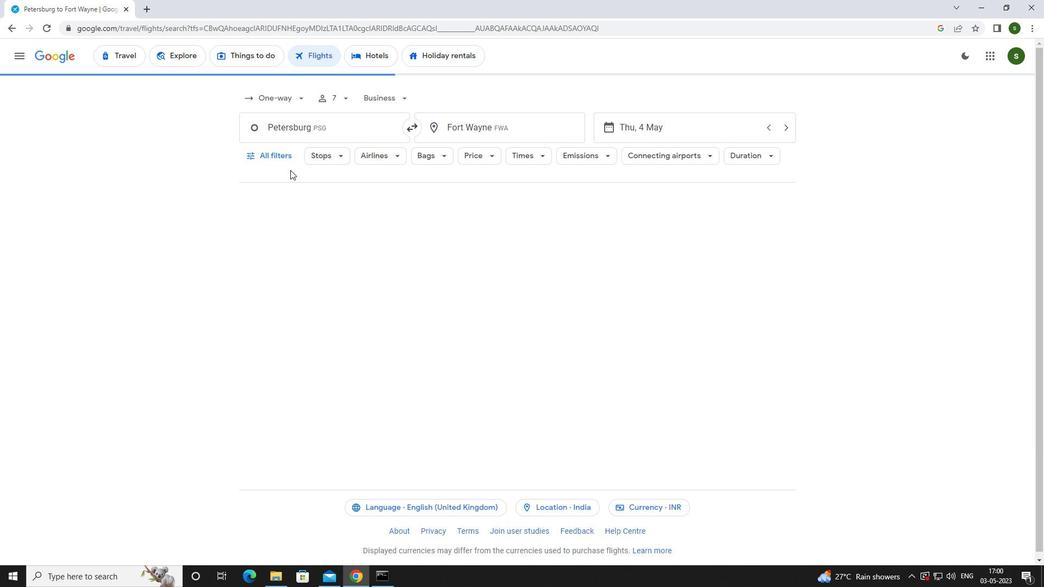 
Action: Mouse pressed left at (282, 155)
Screenshot: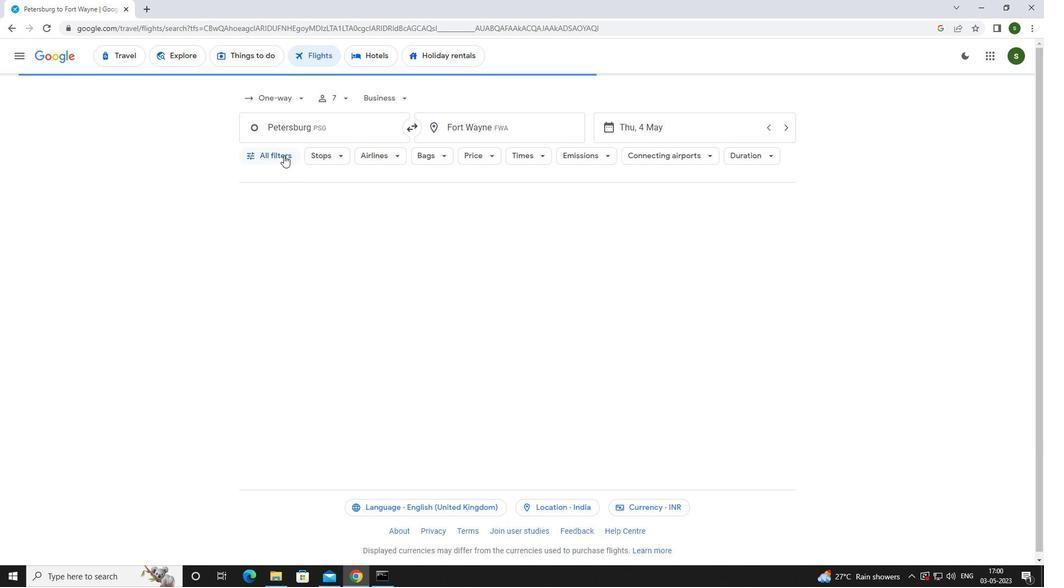
Action: Mouse moved to (404, 393)
Screenshot: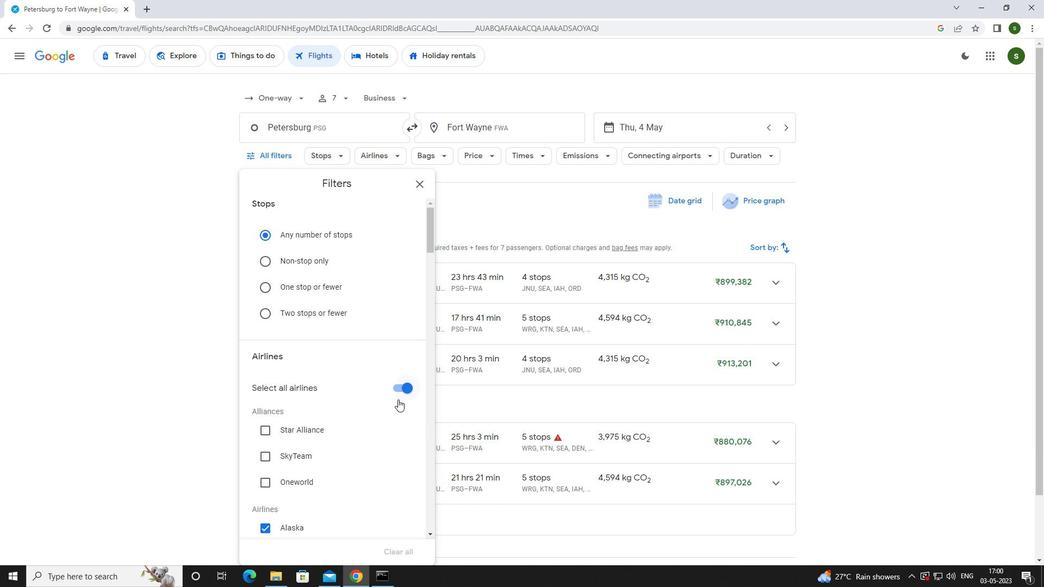 
Action: Mouse pressed left at (404, 393)
Screenshot: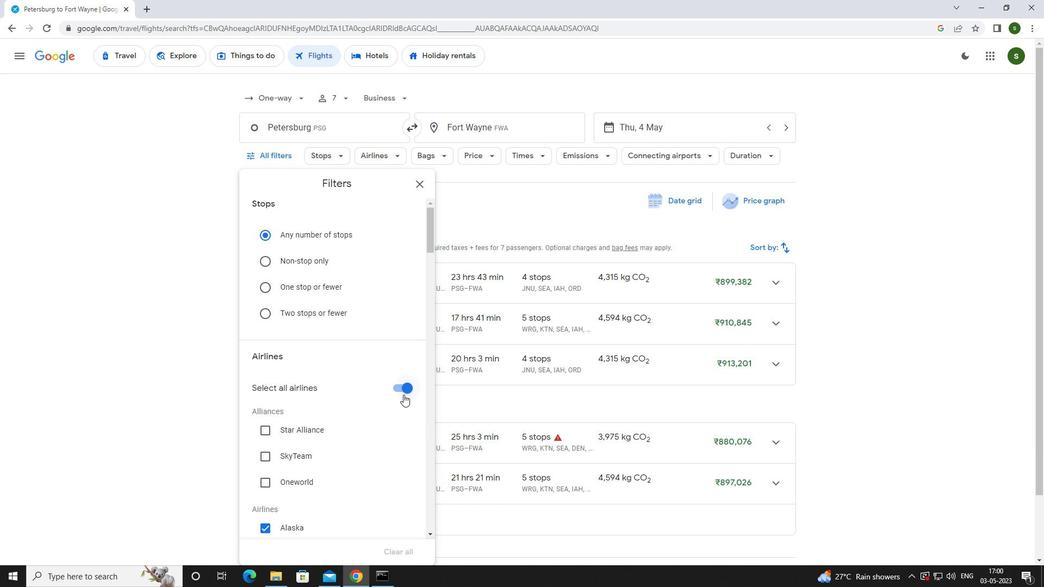 
Action: Mouse moved to (368, 364)
Screenshot: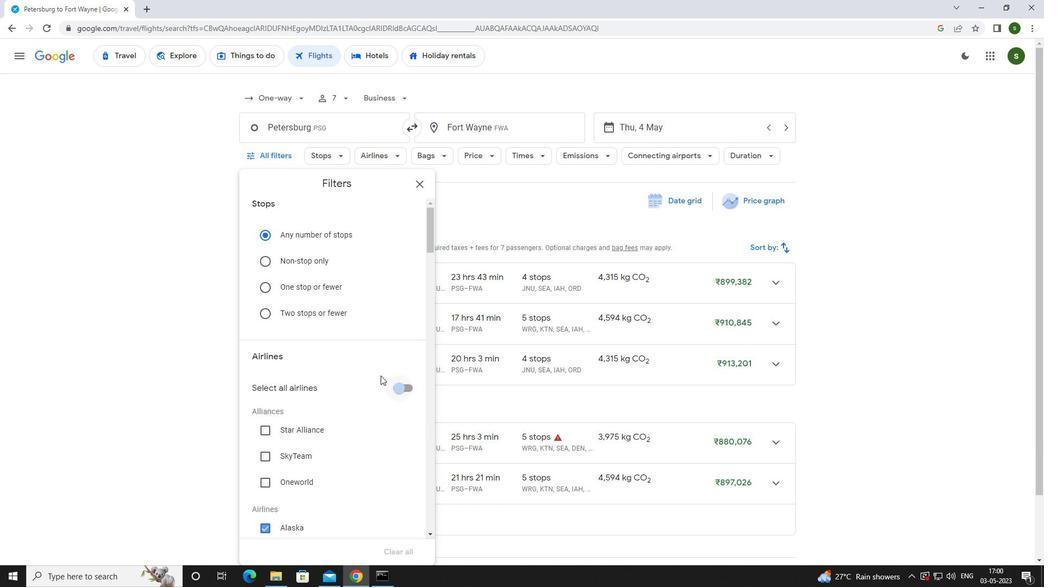 
Action: Mouse scrolled (368, 363) with delta (0, 0)
Screenshot: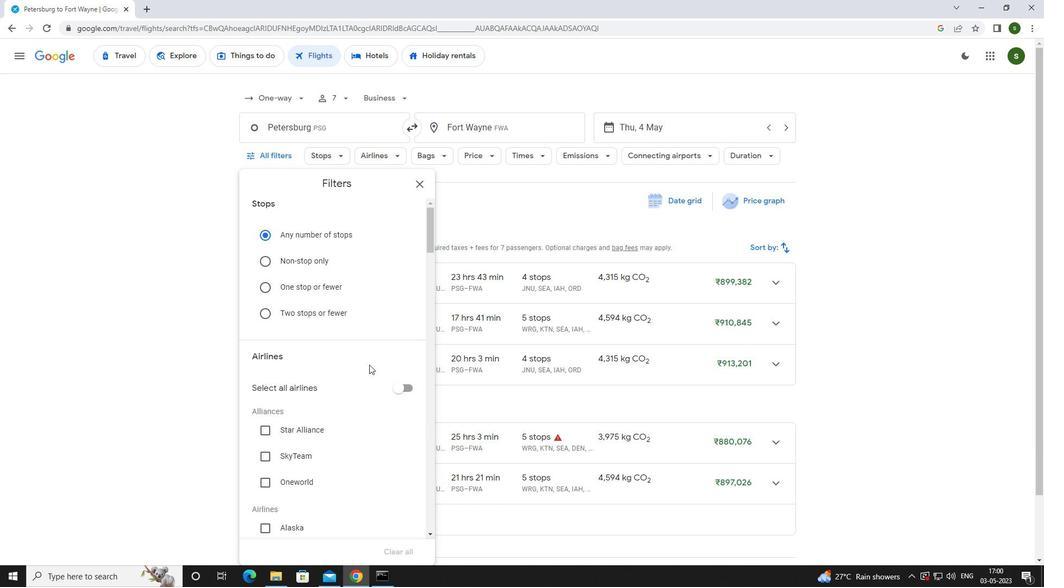 
Action: Mouse scrolled (368, 363) with delta (0, 0)
Screenshot: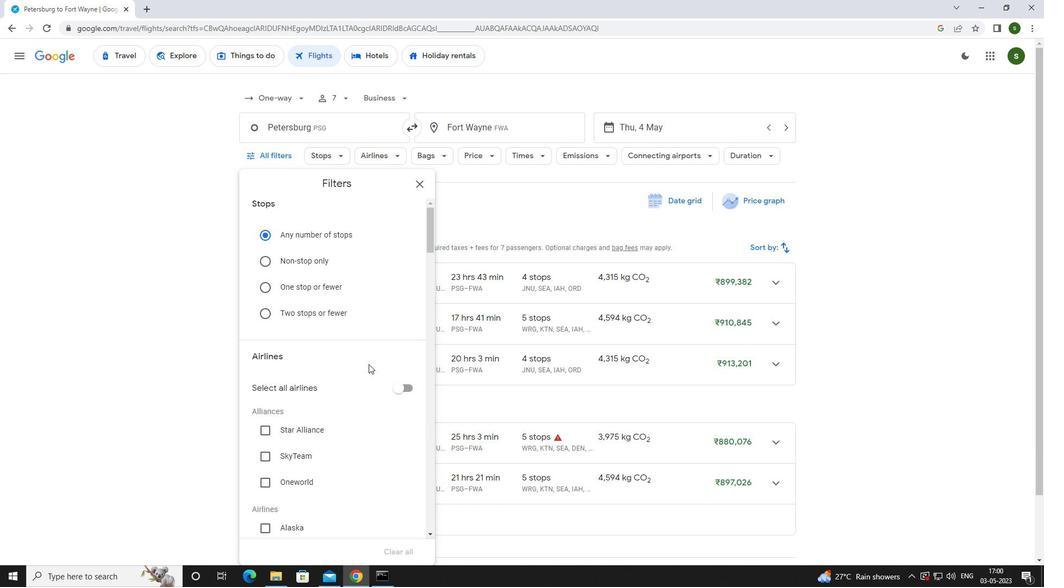 
Action: Mouse scrolled (368, 363) with delta (0, 0)
Screenshot: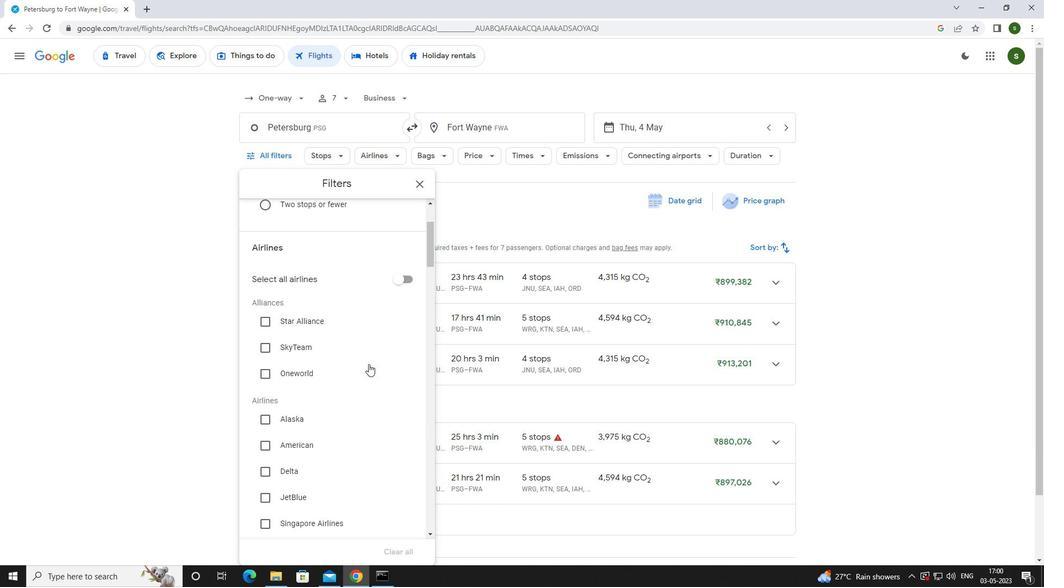 
Action: Mouse scrolled (368, 363) with delta (0, 0)
Screenshot: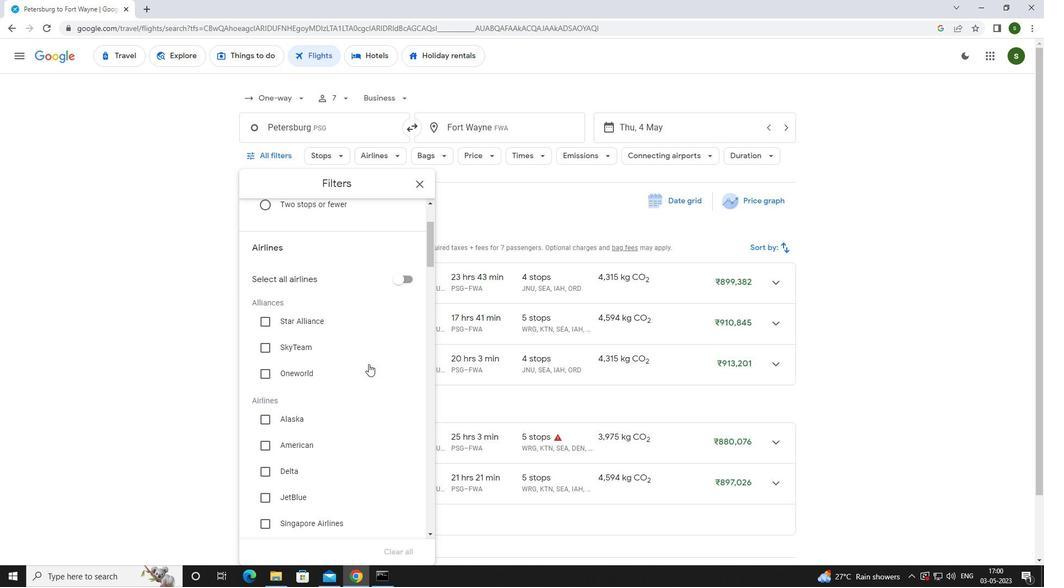 
Action: Mouse scrolled (368, 363) with delta (0, 0)
Screenshot: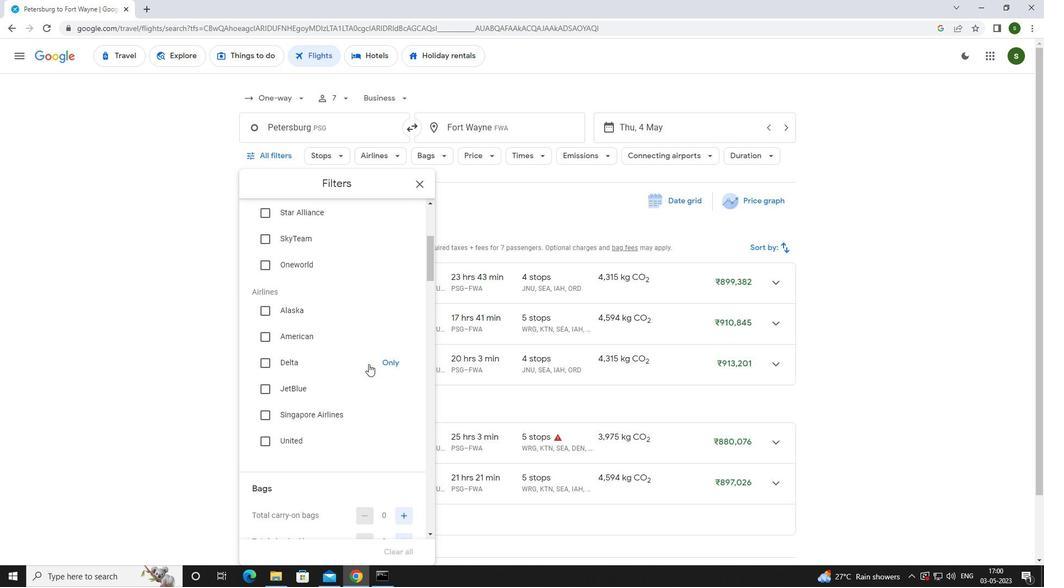 
Action: Mouse scrolled (368, 363) with delta (0, 0)
Screenshot: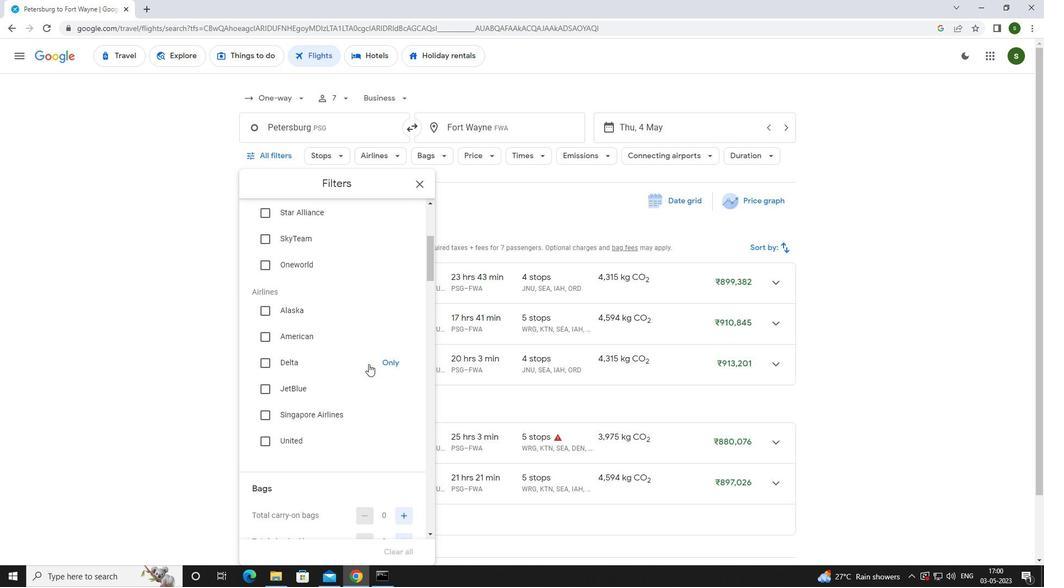 
Action: Mouse moved to (400, 431)
Screenshot: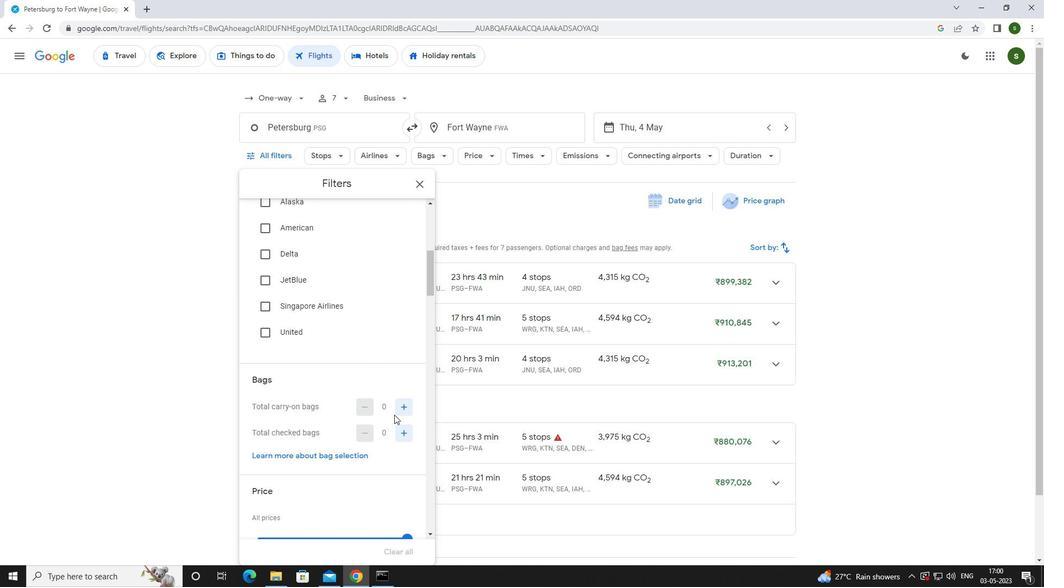 
Action: Mouse pressed left at (400, 431)
Screenshot: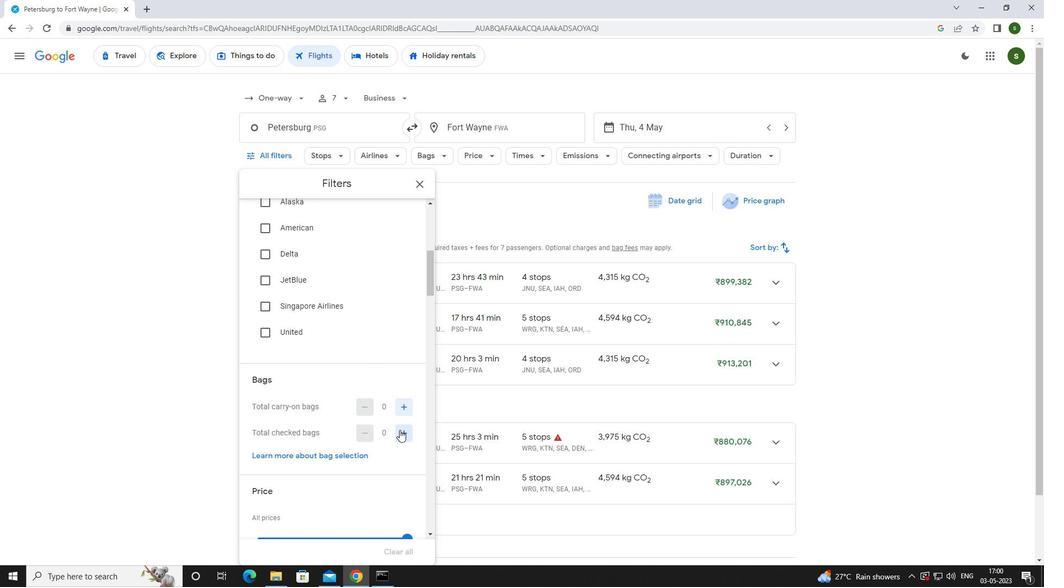 
Action: Mouse pressed left at (400, 431)
Screenshot: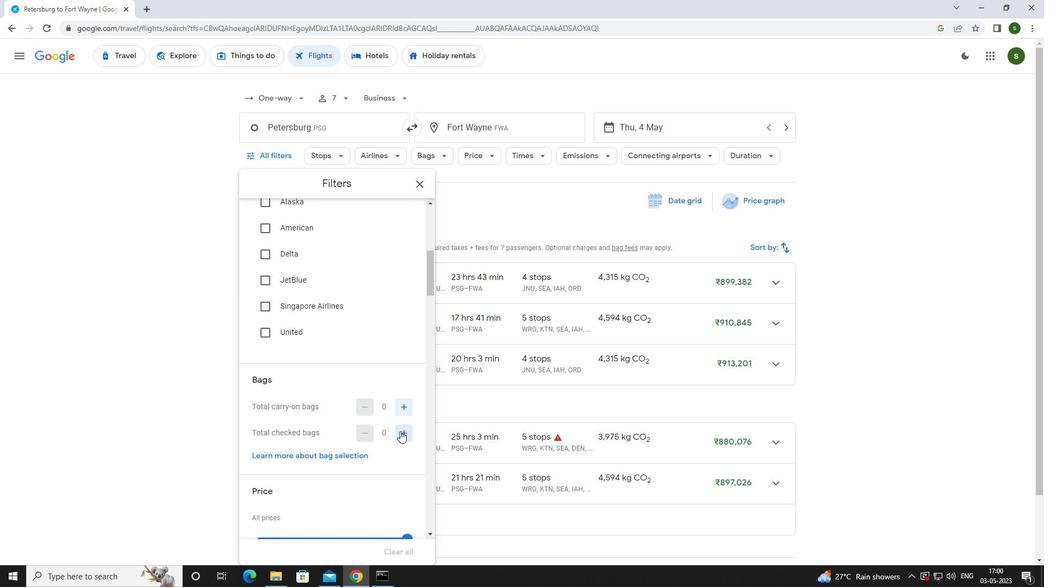 
Action: Mouse pressed left at (400, 431)
Screenshot: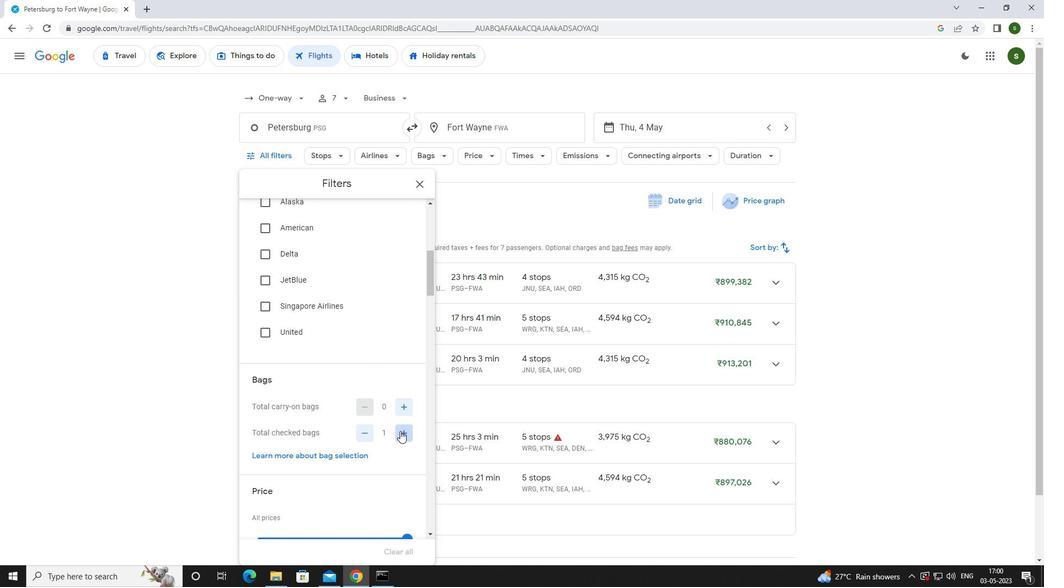 
Action: Mouse pressed left at (400, 431)
Screenshot: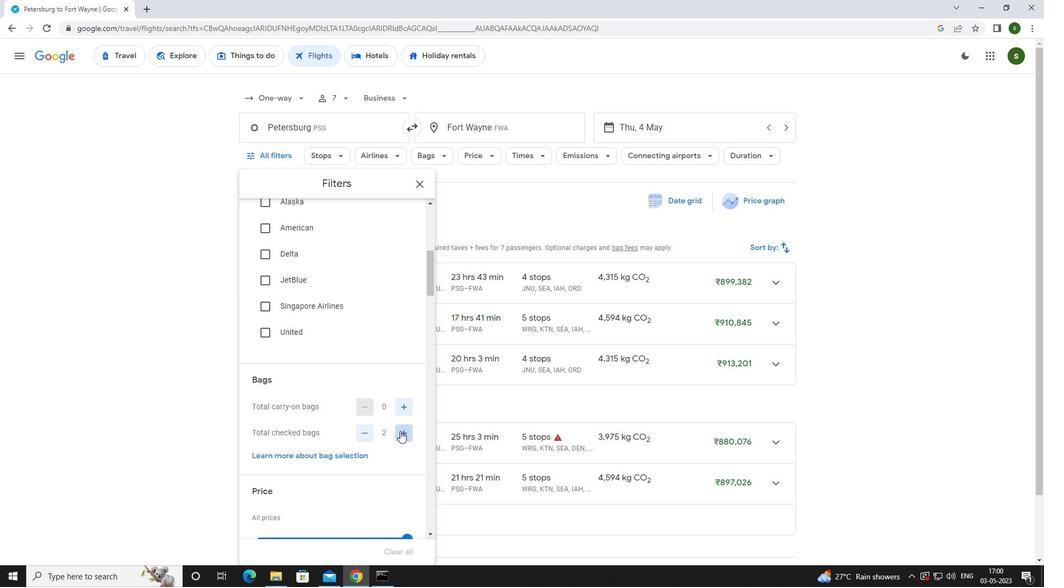 
Action: Mouse pressed left at (400, 431)
Screenshot: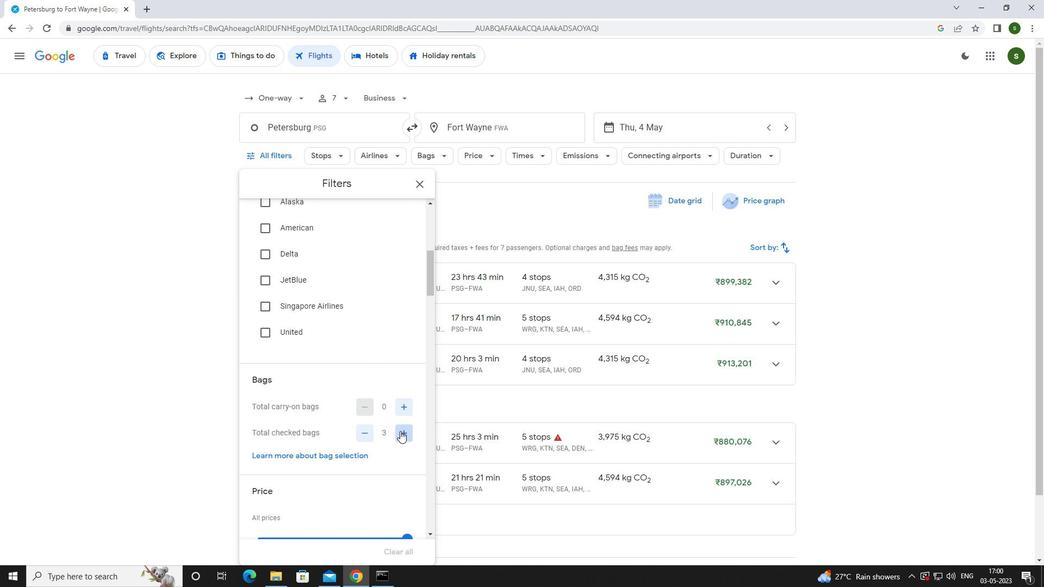 
Action: Mouse pressed left at (400, 431)
Screenshot: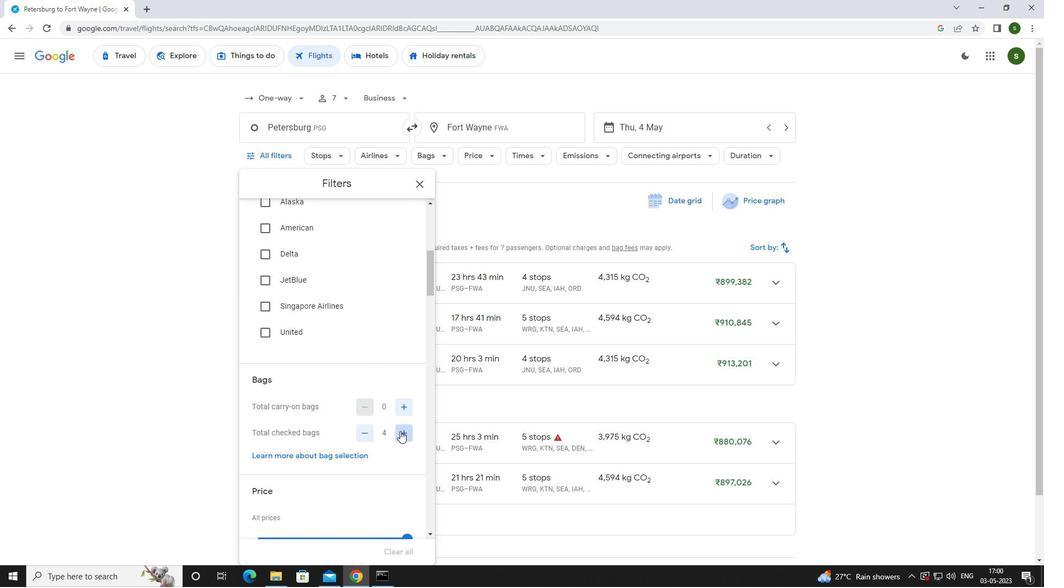 
Action: Mouse pressed left at (400, 431)
Screenshot: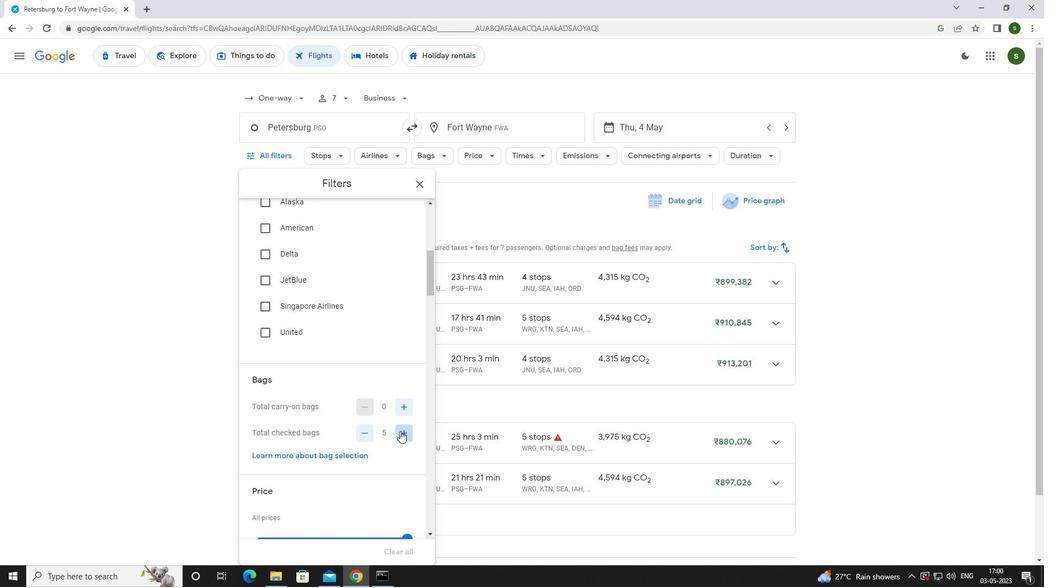 
Action: Mouse moved to (400, 429)
Screenshot: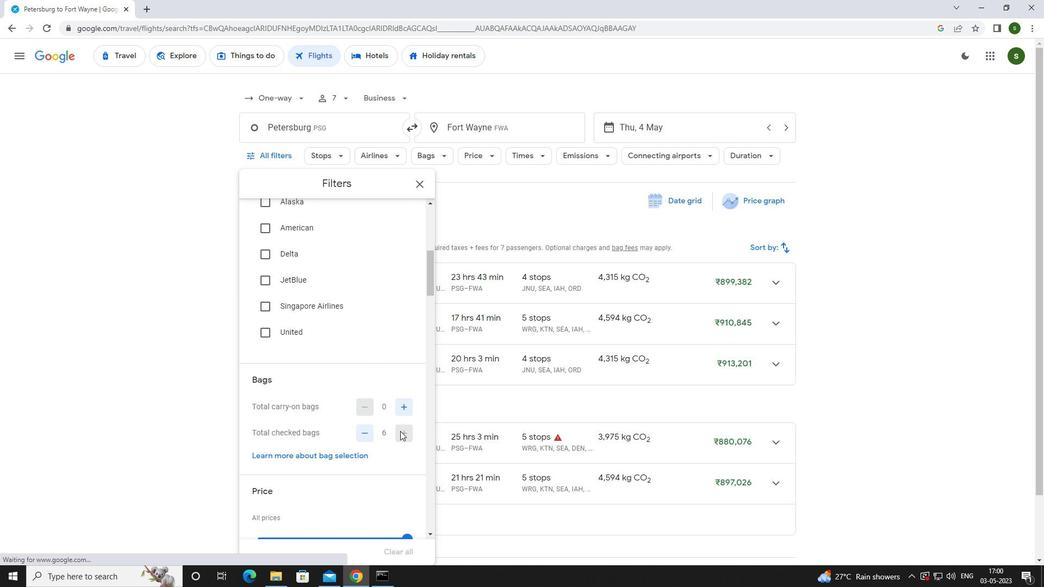 
Action: Mouse scrolled (400, 429) with delta (0, 0)
Screenshot: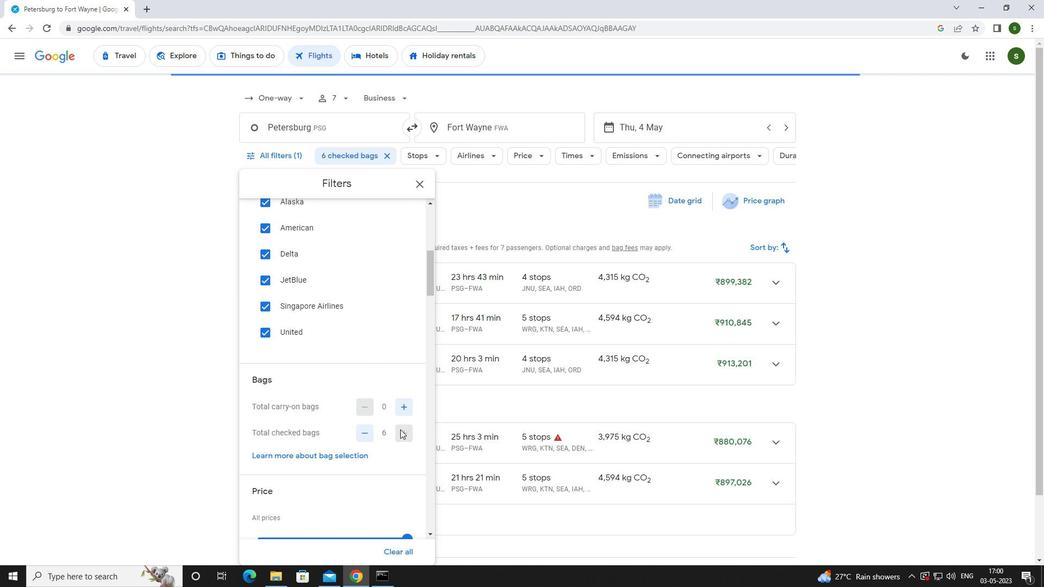 
Action: Mouse scrolled (400, 429) with delta (0, 0)
Screenshot: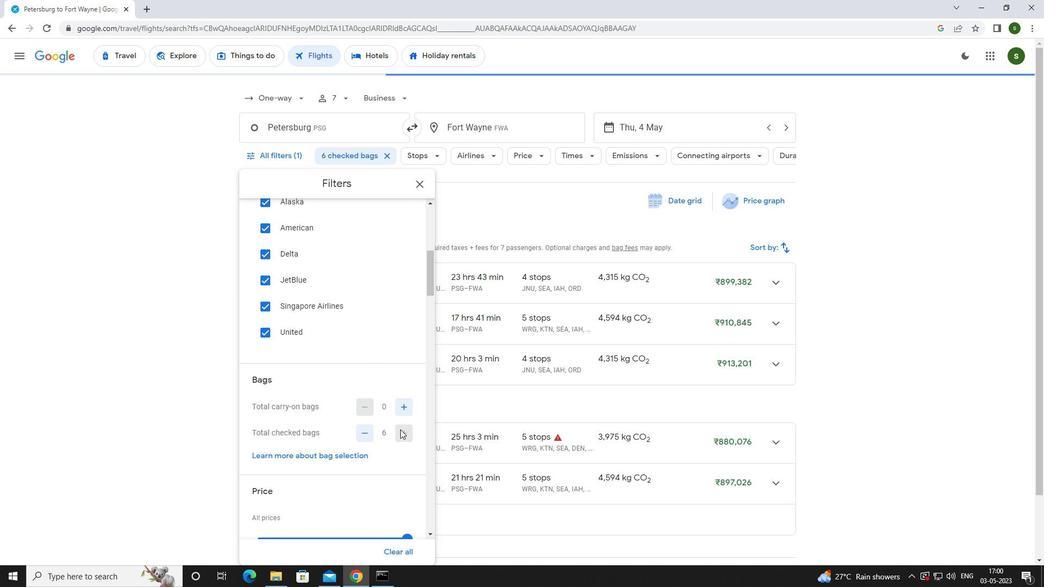 
Action: Mouse moved to (404, 429)
Screenshot: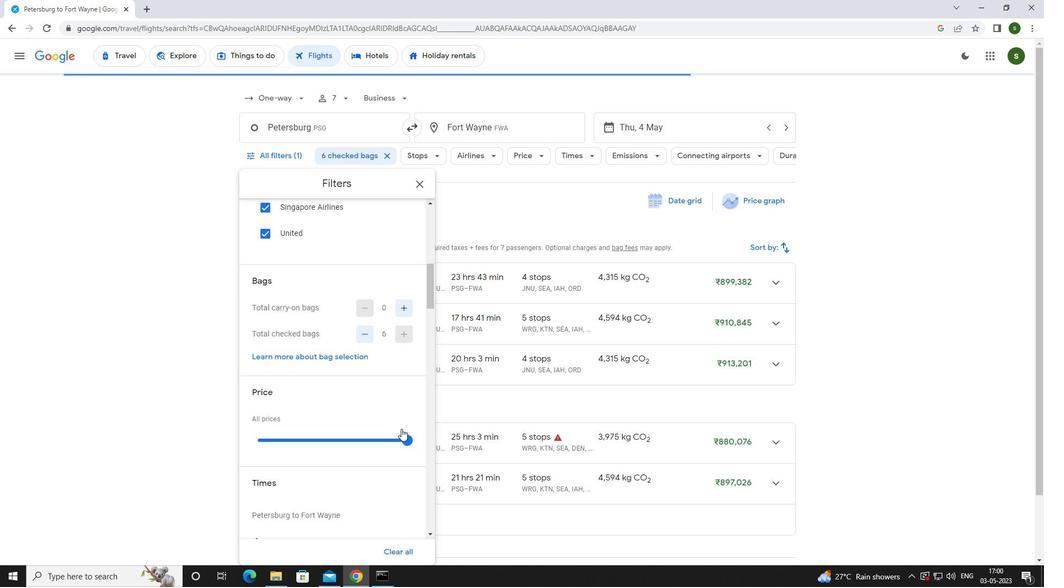 
Action: Mouse pressed left at (404, 429)
Screenshot: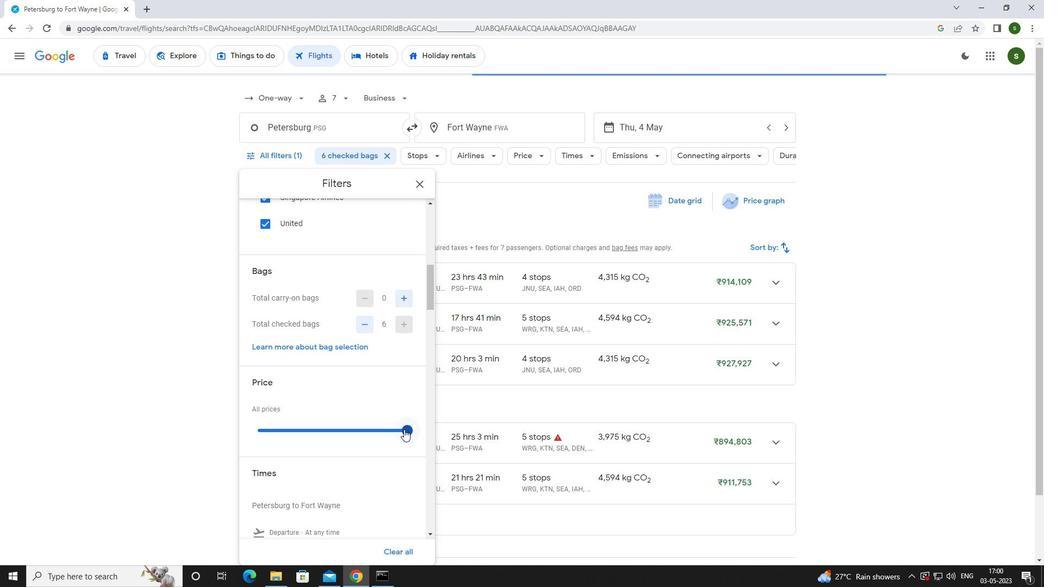 
Action: Mouse moved to (306, 455)
Screenshot: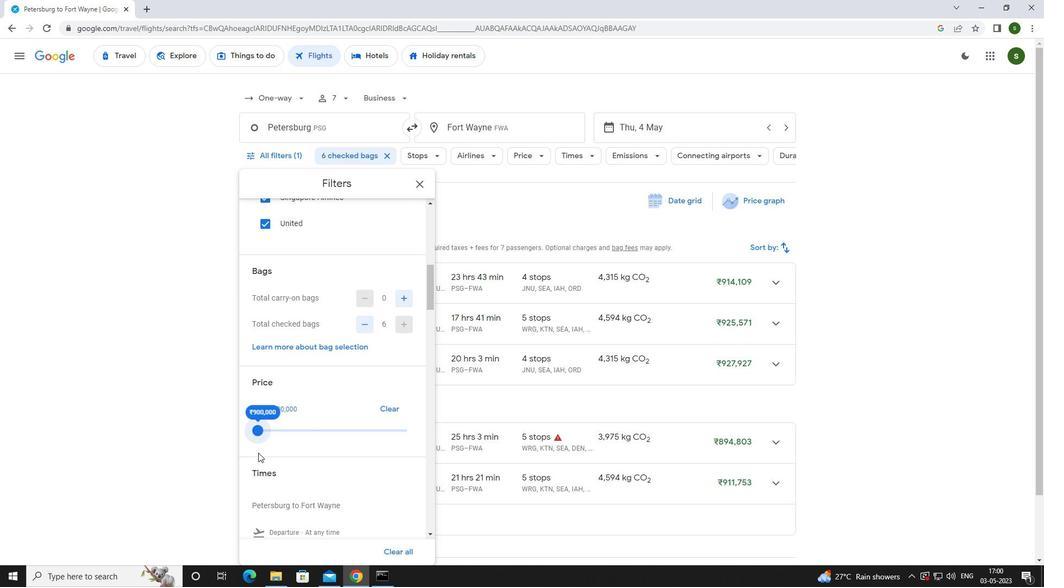
Action: Mouse scrolled (306, 455) with delta (0, 0)
Screenshot: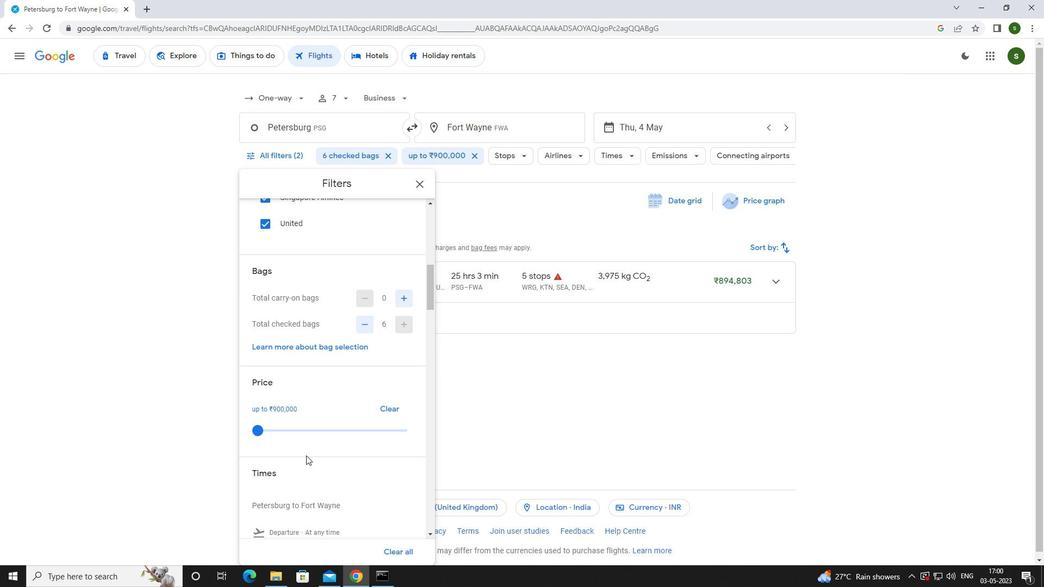 
Action: Mouse moved to (306, 455)
Screenshot: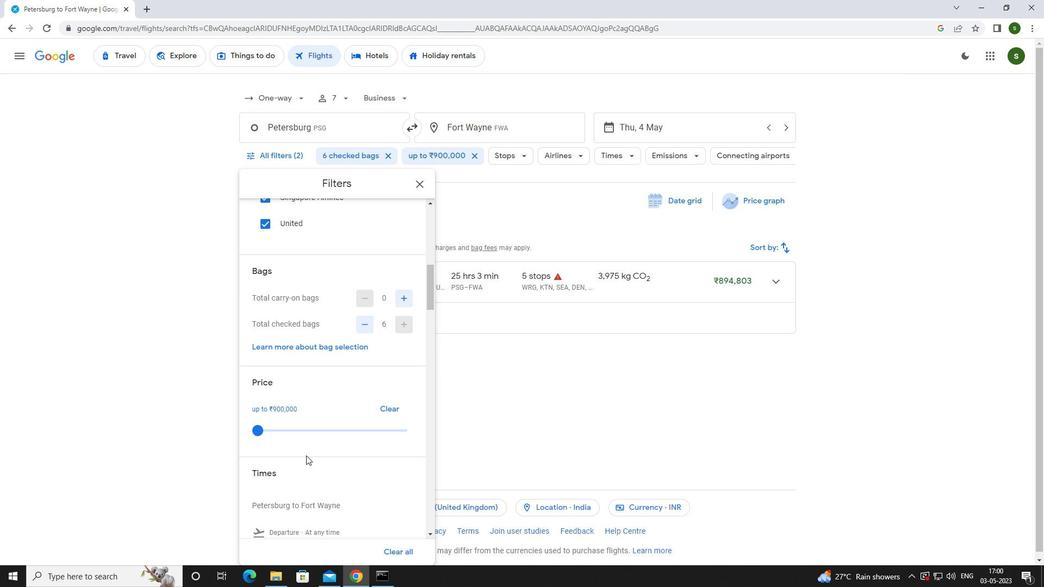 
Action: Mouse scrolled (306, 454) with delta (0, 0)
Screenshot: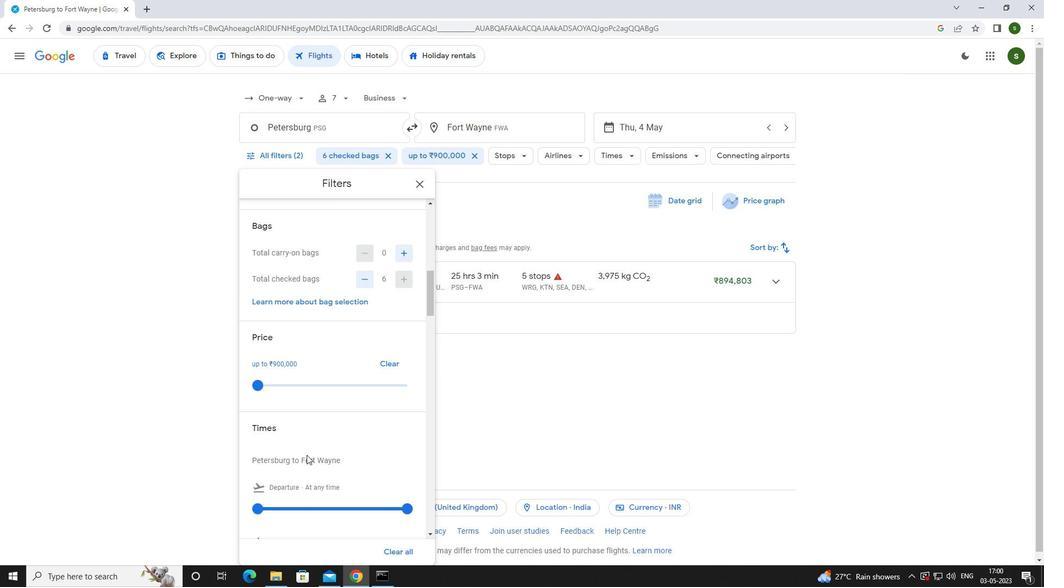 
Action: Mouse moved to (255, 443)
Screenshot: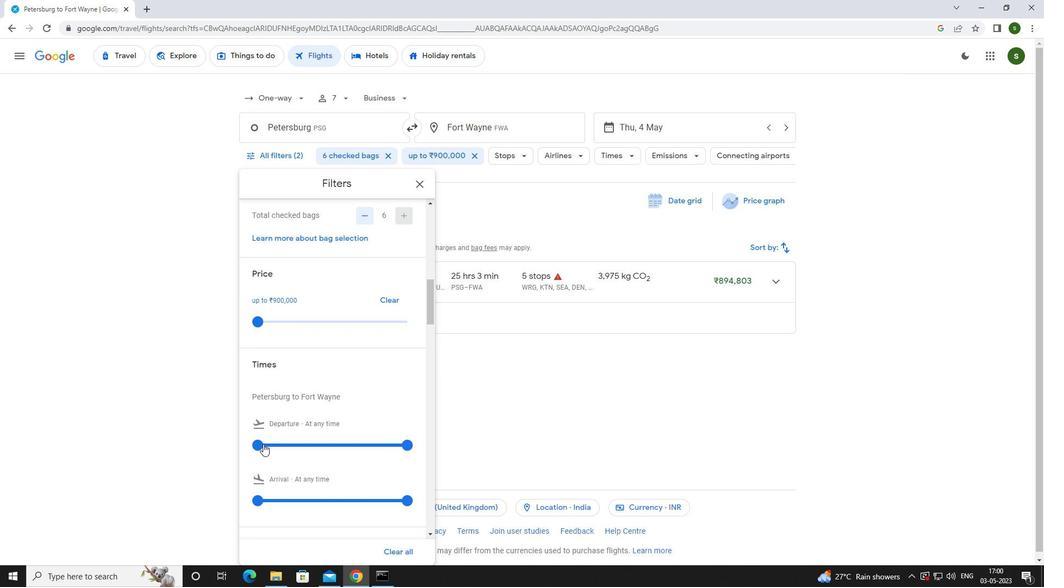 
Action: Mouse pressed left at (255, 443)
Screenshot: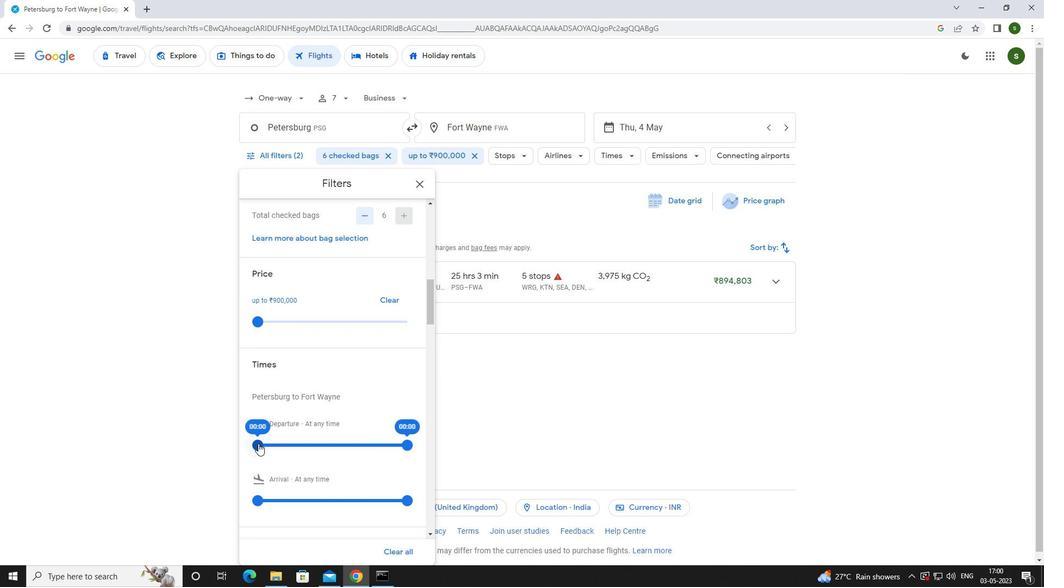 
Action: Mouse moved to (508, 419)
Screenshot: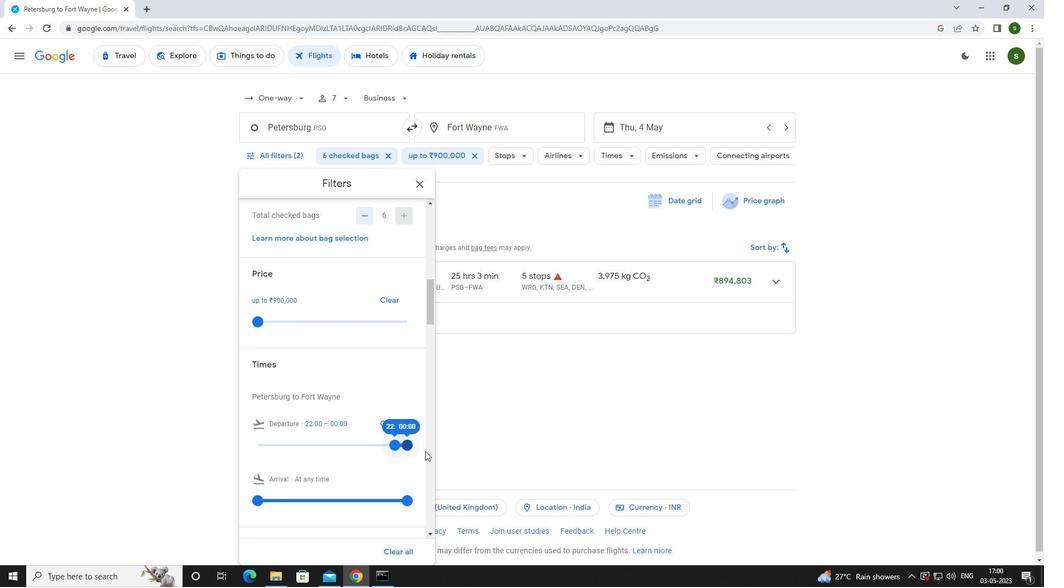 
Action: Mouse pressed left at (508, 419)
Screenshot: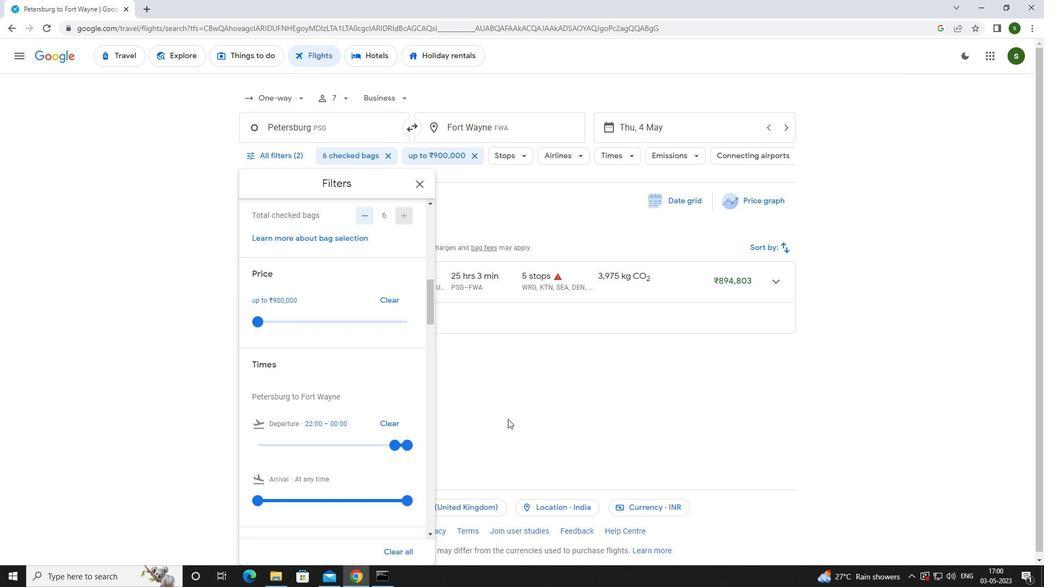 
